Task: Look for space in Sandy Hills, United States from 8th June, 2023 to 12th June, 2023 for 2 adults in price range Rs.8000 to Rs.16000. Place can be private room with 1  bedroom having 1 bed and 1 bathroom. Property type can be flatguest house, hotel. Booking option can be shelf check-in. Required host language is English.
Action: Mouse moved to (309, 136)
Screenshot: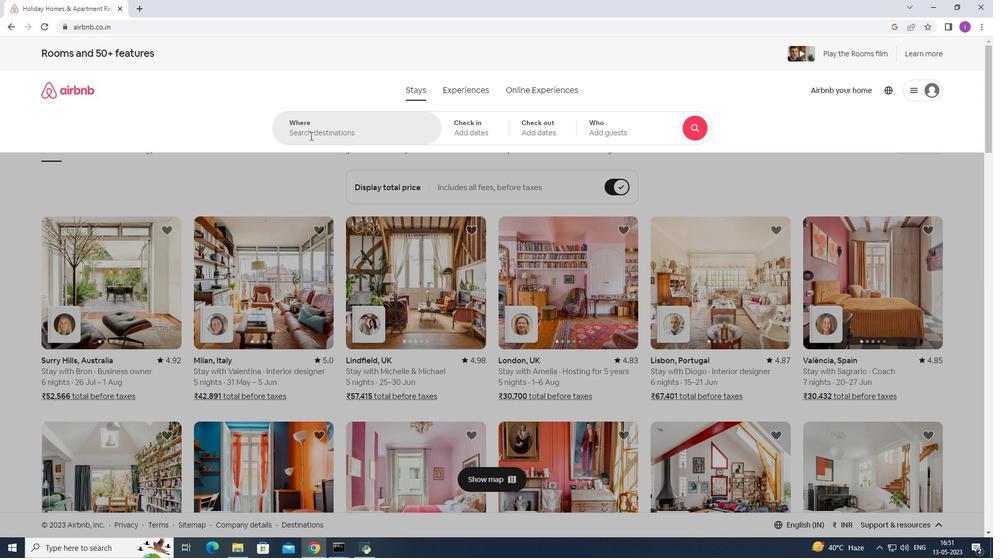 
Action: Mouse pressed left at (309, 136)
Screenshot: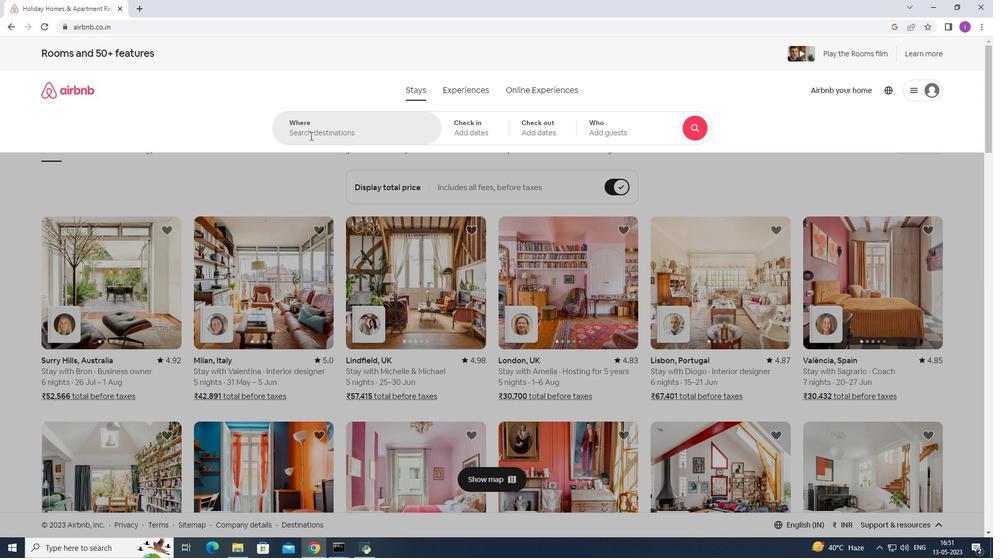 
Action: Mouse moved to (309, 143)
Screenshot: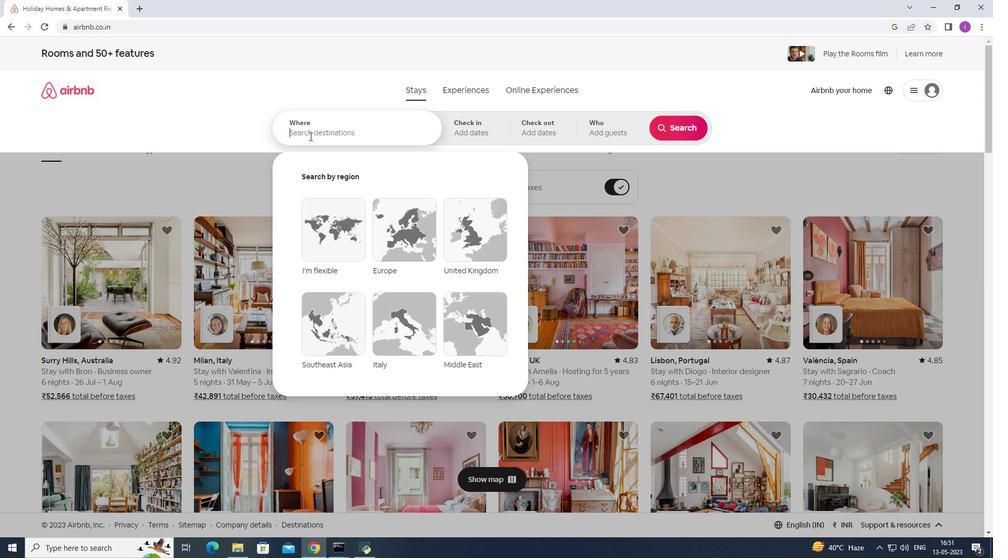 
Action: Key pressed <Key.shift>Sandy<Key.space><Key.shift>Hills,<Key.shift>United<Key.space>states
Screenshot: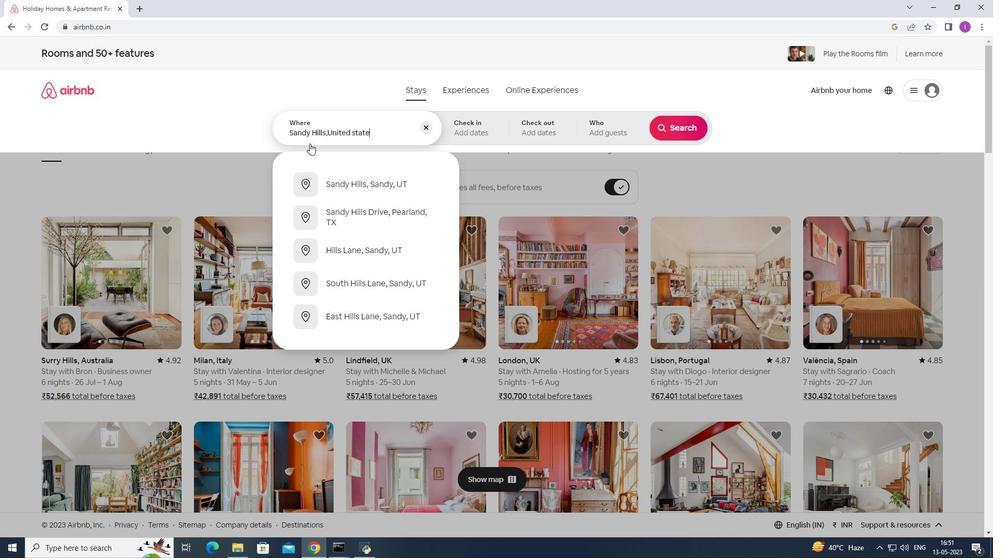 
Action: Mouse moved to (470, 135)
Screenshot: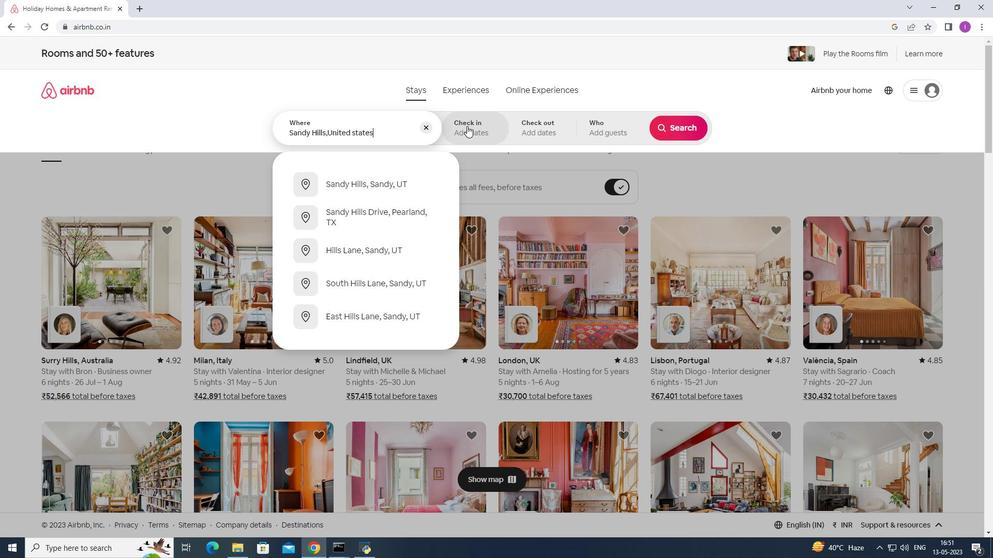
Action: Mouse pressed left at (470, 135)
Screenshot: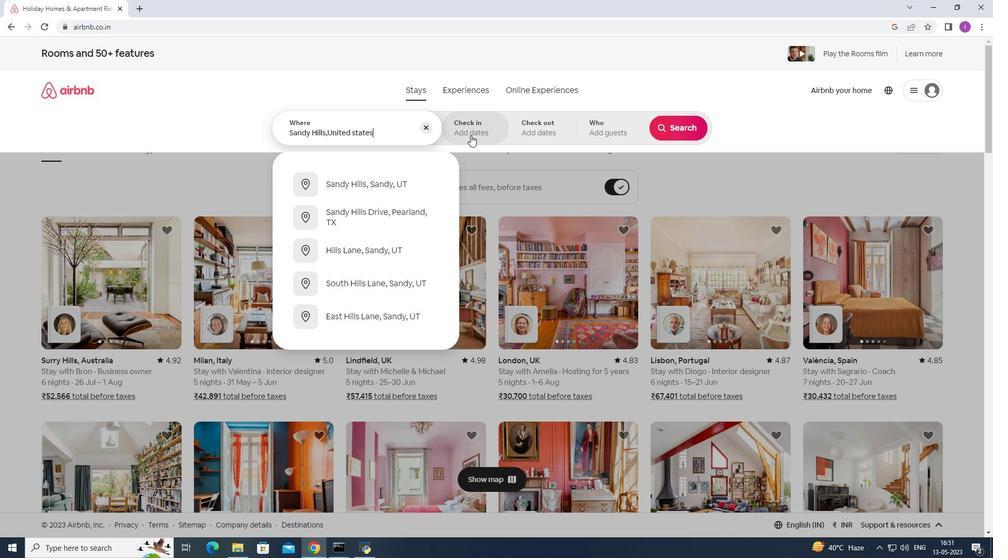 
Action: Mouse moved to (675, 213)
Screenshot: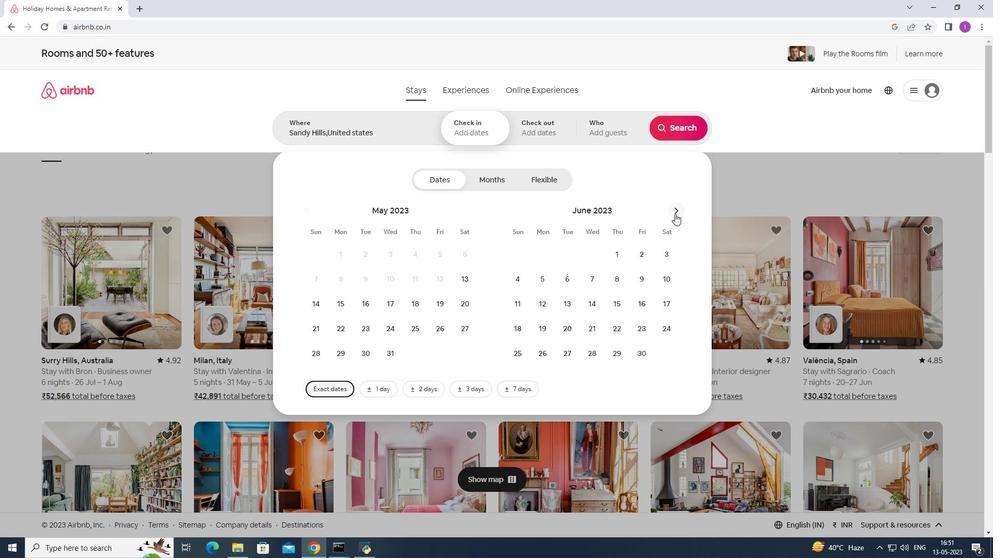 
Action: Mouse pressed left at (675, 213)
Screenshot: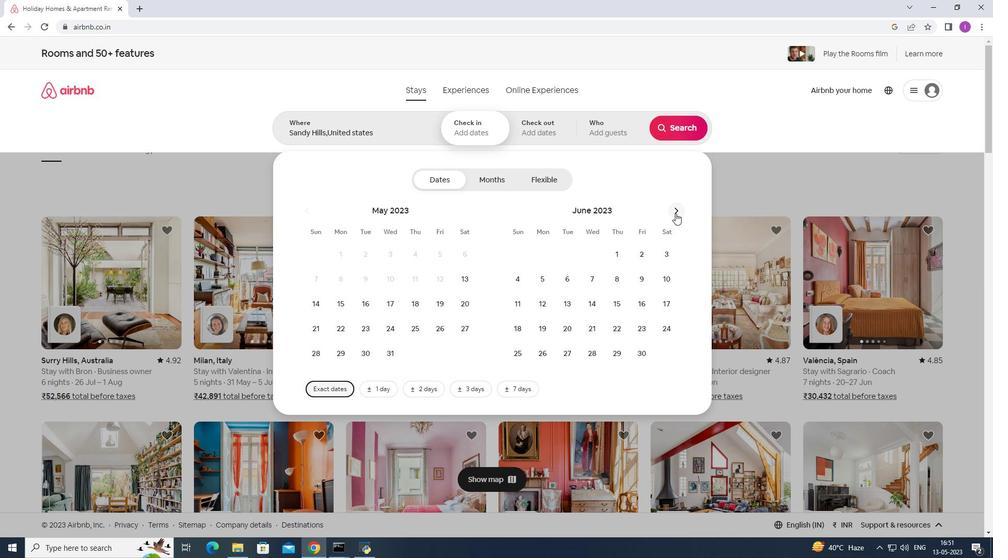 
Action: Mouse moved to (408, 277)
Screenshot: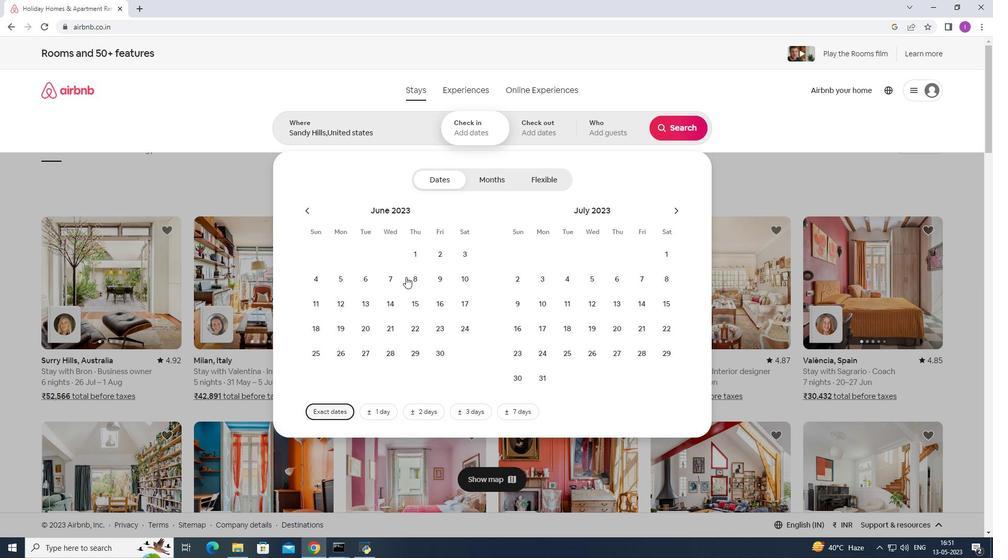 
Action: Mouse pressed left at (408, 277)
Screenshot: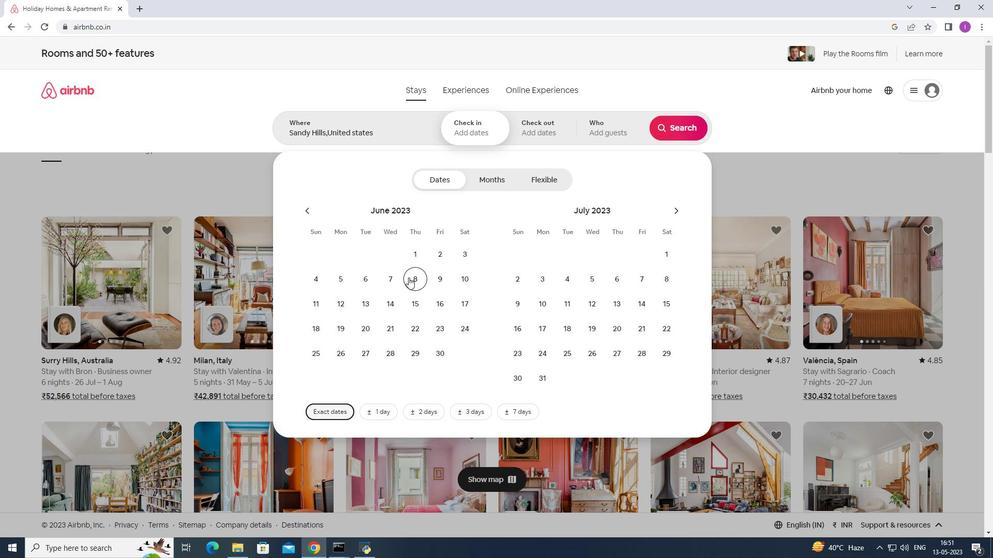 
Action: Mouse moved to (337, 302)
Screenshot: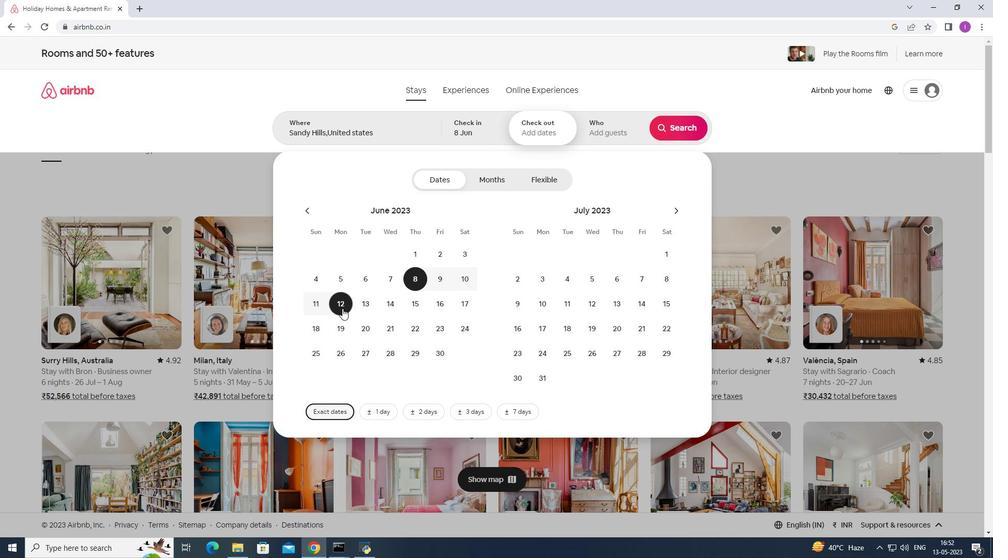 
Action: Mouse pressed left at (337, 302)
Screenshot: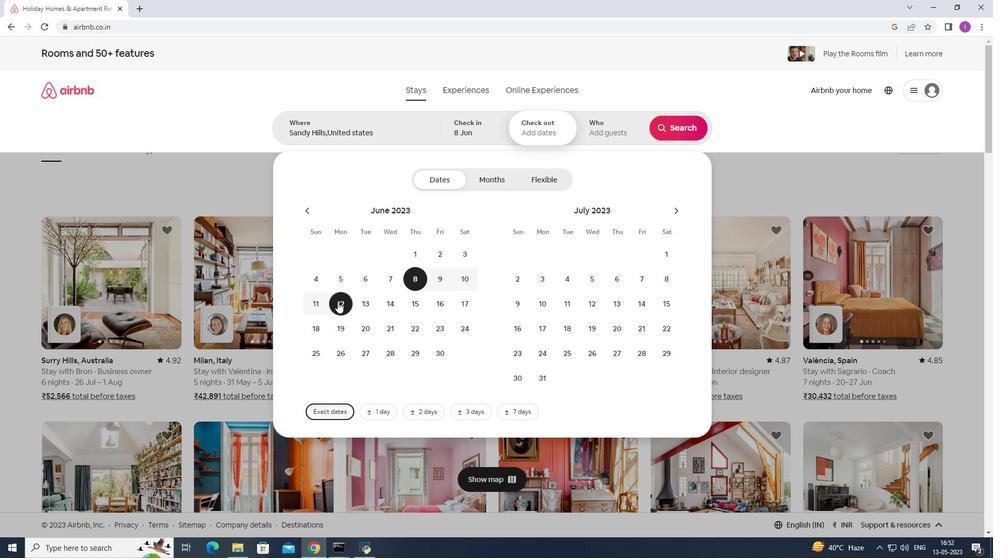 
Action: Mouse moved to (607, 123)
Screenshot: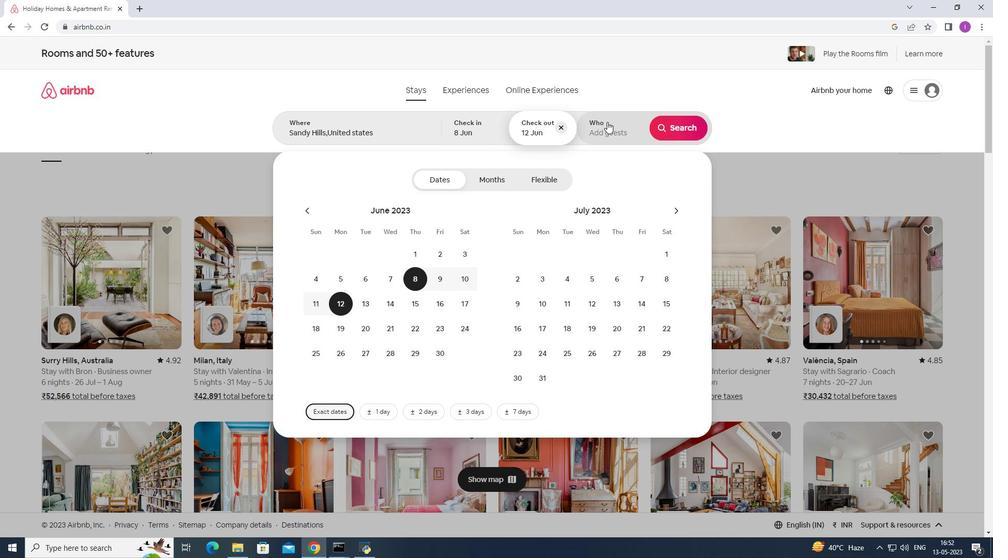 
Action: Mouse pressed left at (607, 123)
Screenshot: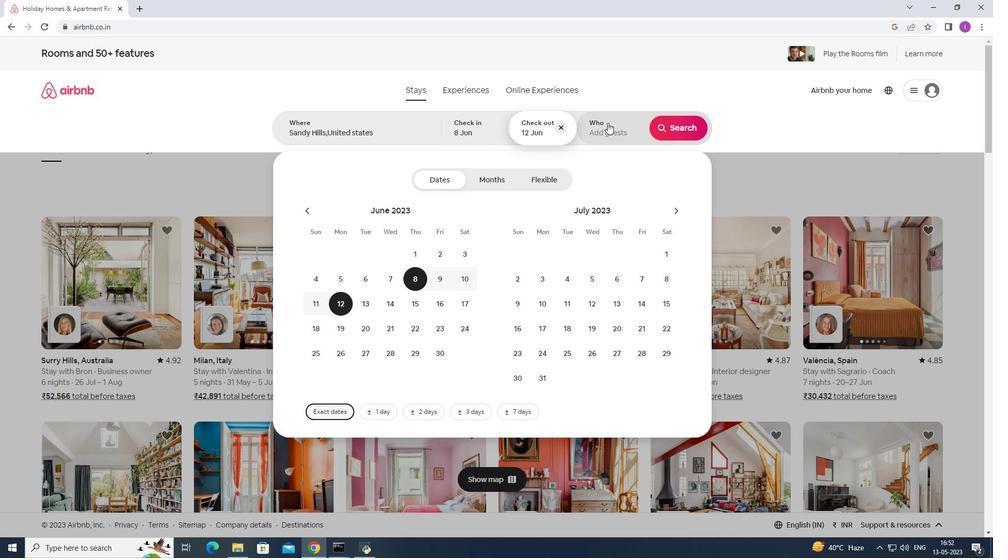 
Action: Mouse moved to (681, 185)
Screenshot: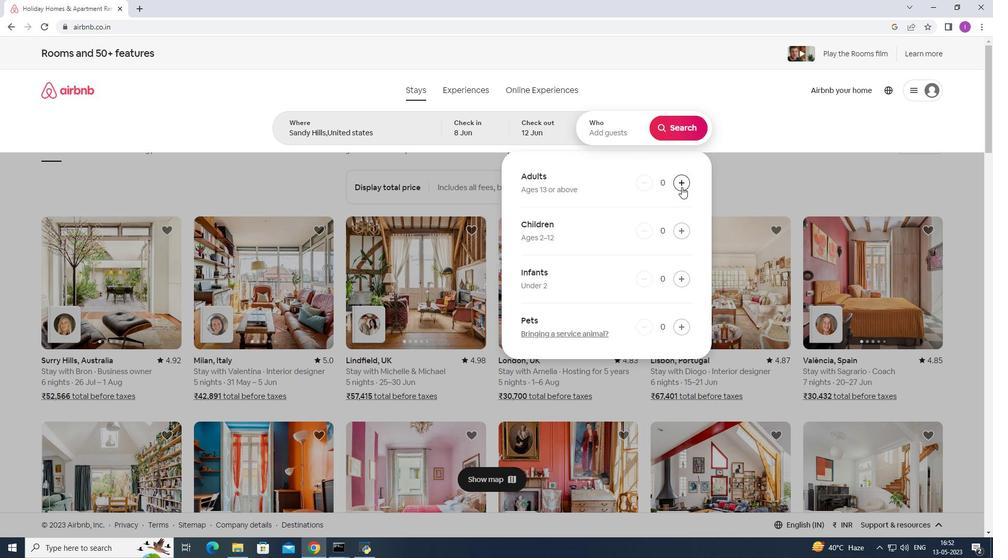 
Action: Mouse pressed left at (681, 185)
Screenshot: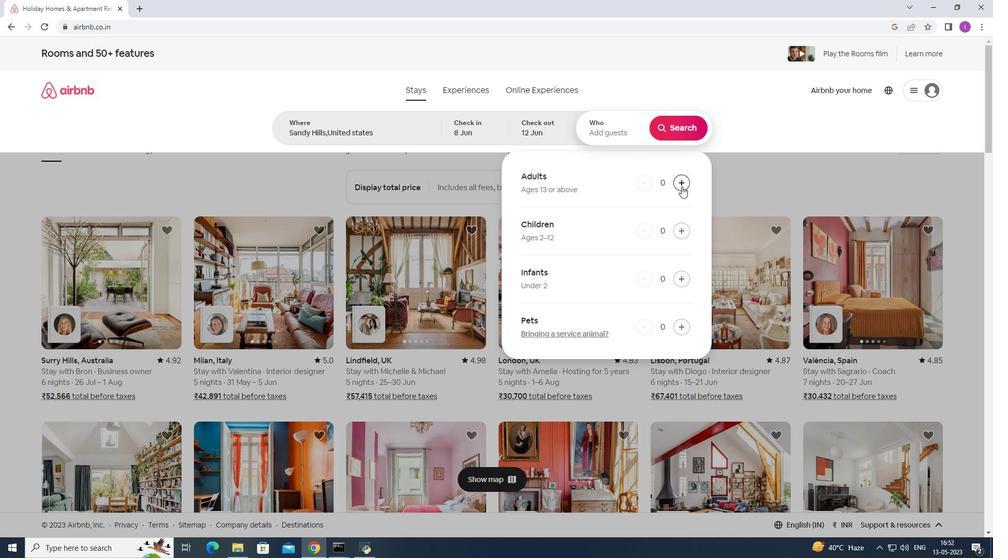 
Action: Mouse pressed left at (681, 185)
Screenshot: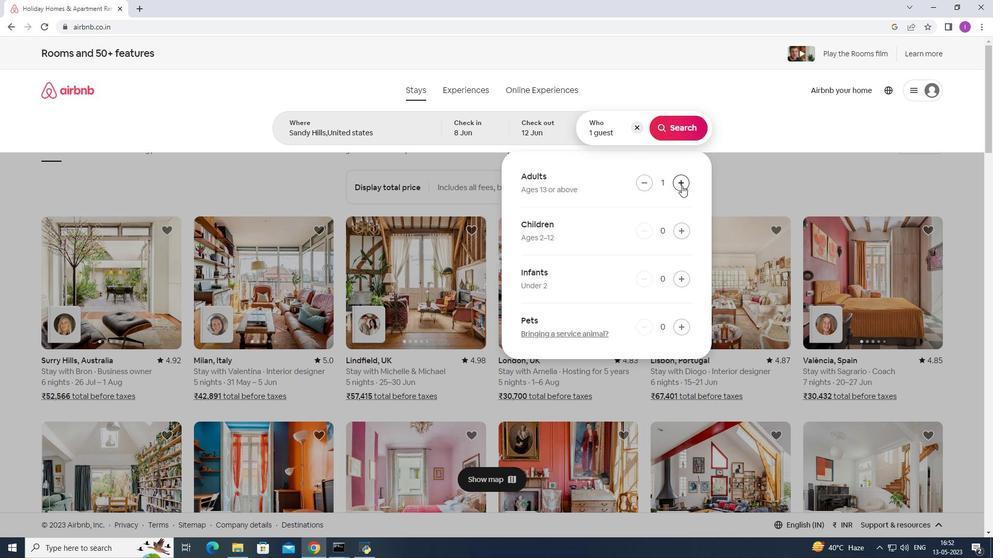 
Action: Mouse moved to (680, 124)
Screenshot: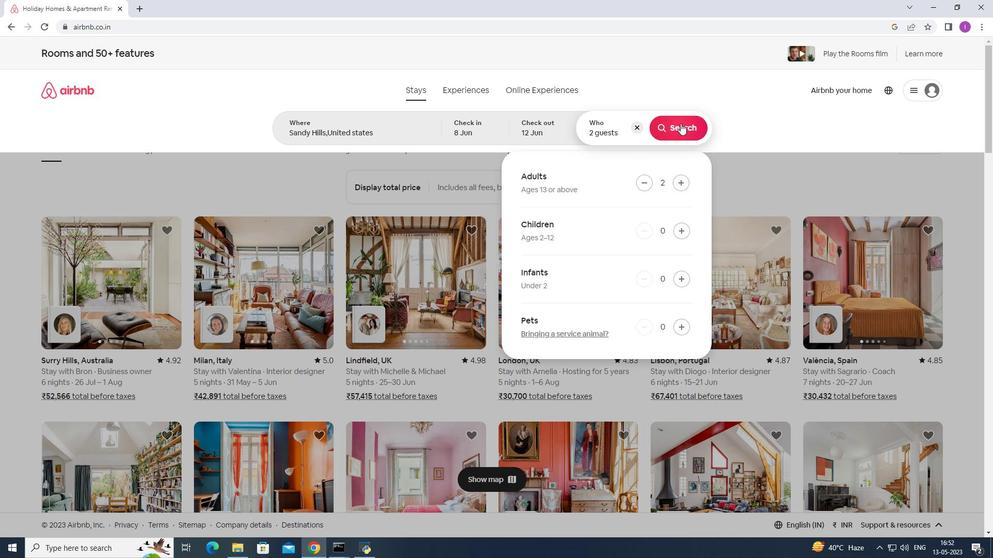 
Action: Mouse pressed left at (680, 124)
Screenshot: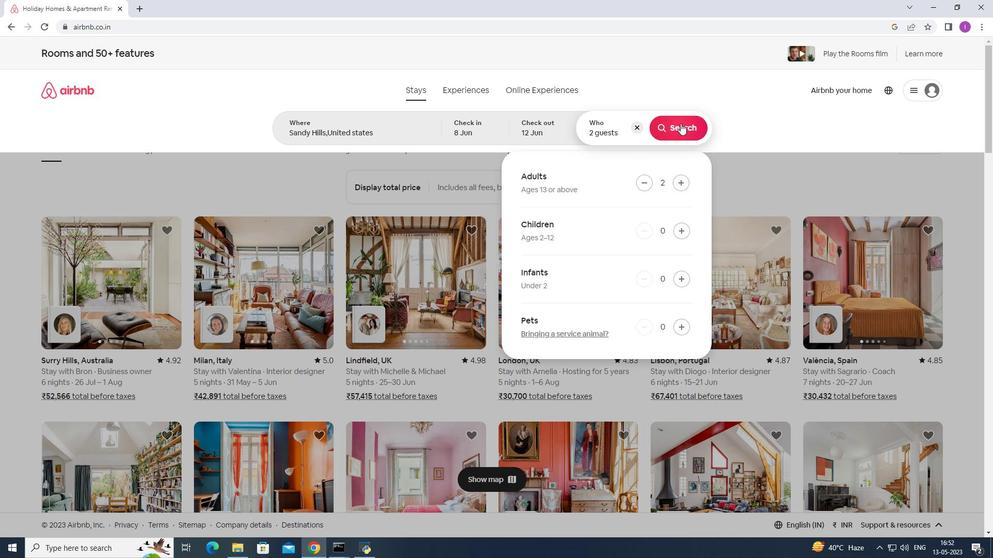 
Action: Mouse moved to (931, 100)
Screenshot: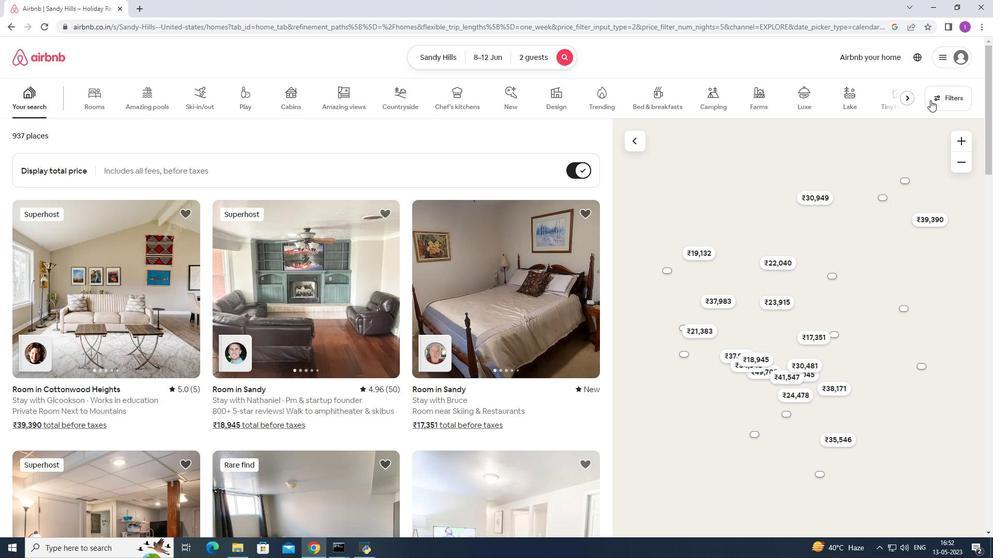 
Action: Mouse pressed left at (931, 100)
Screenshot: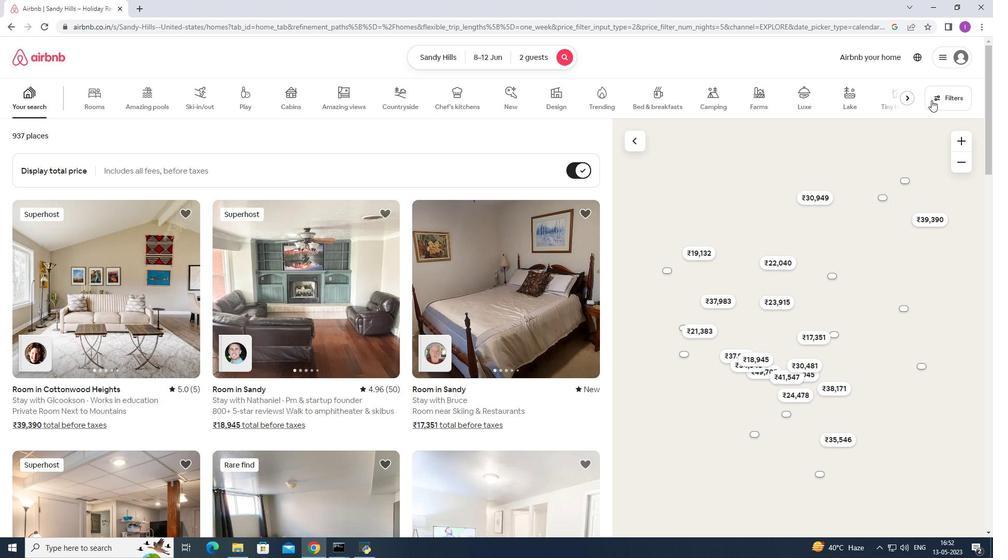 
Action: Mouse moved to (568, 355)
Screenshot: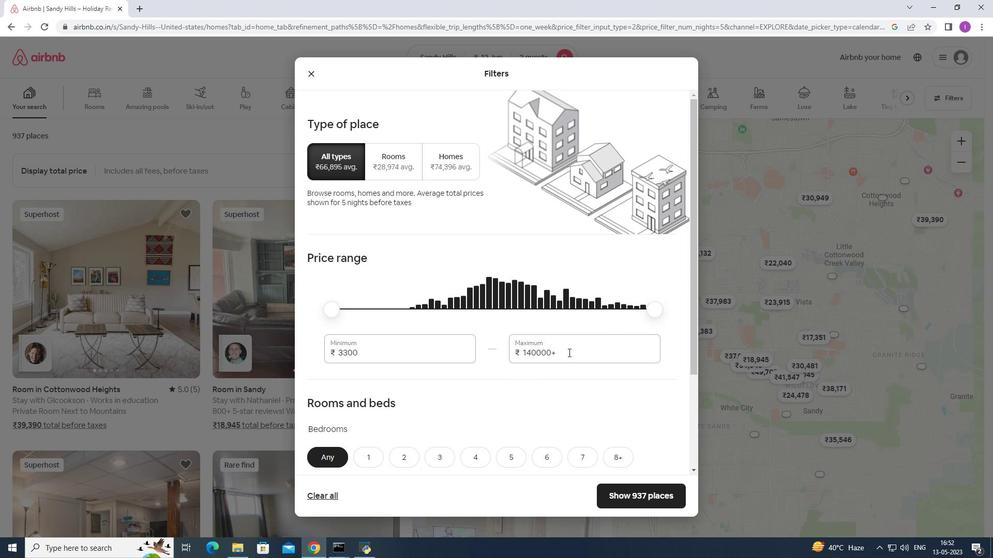 
Action: Mouse pressed left at (568, 355)
Screenshot: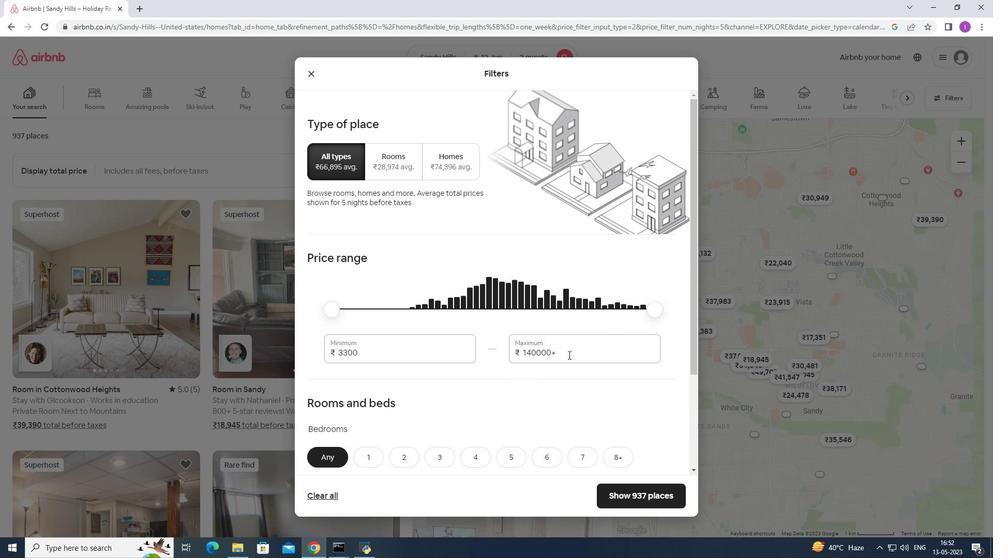 
Action: Mouse moved to (506, 360)
Screenshot: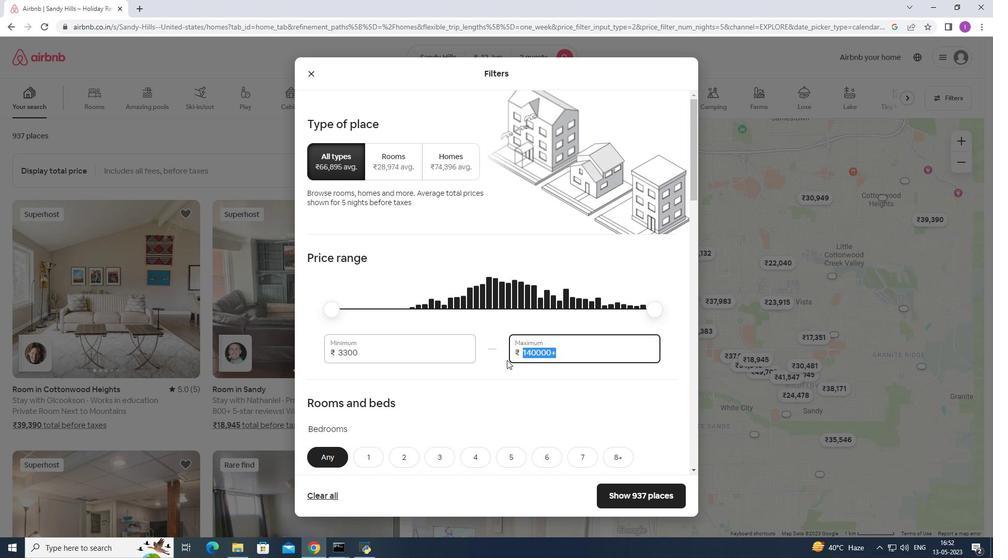
Action: Key pressed 16
Screenshot: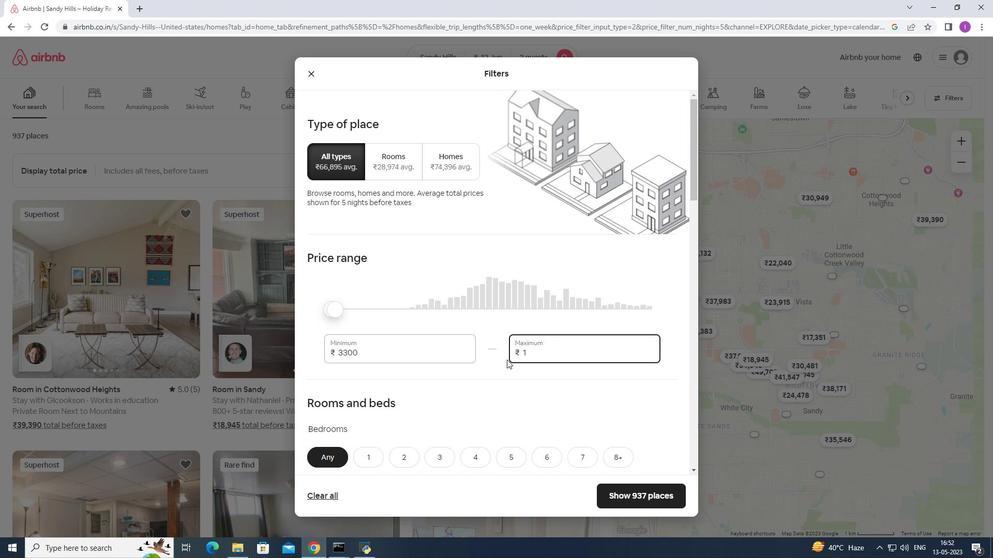 
Action: Mouse moved to (506, 359)
Screenshot: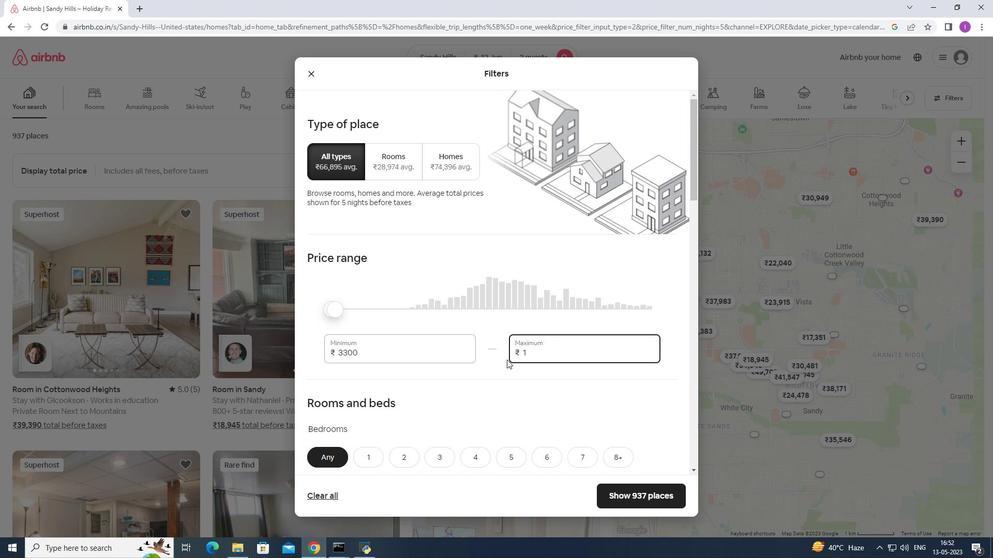 
Action: Key pressed 000
Screenshot: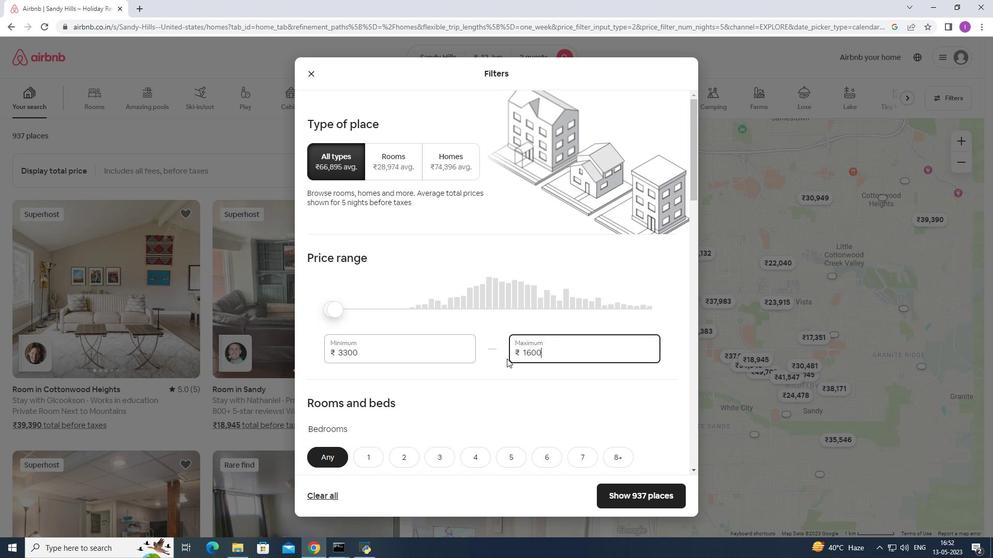 
Action: Mouse moved to (382, 355)
Screenshot: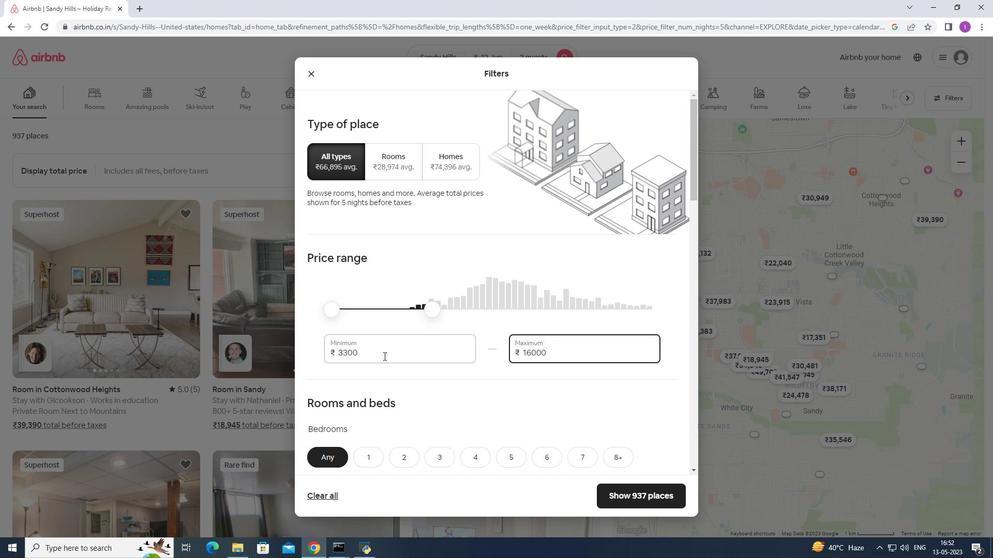 
Action: Mouse pressed left at (382, 355)
Screenshot: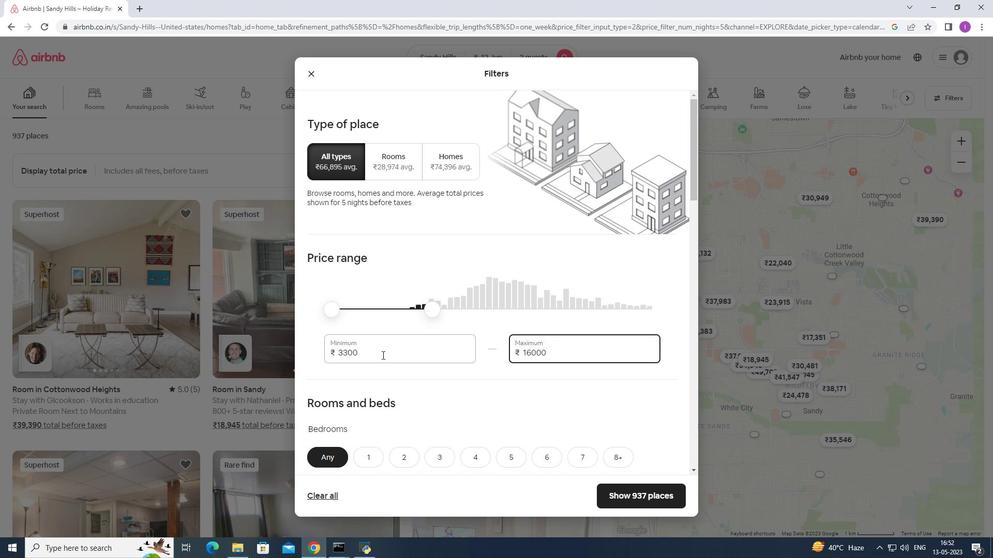 
Action: Mouse moved to (370, 363)
Screenshot: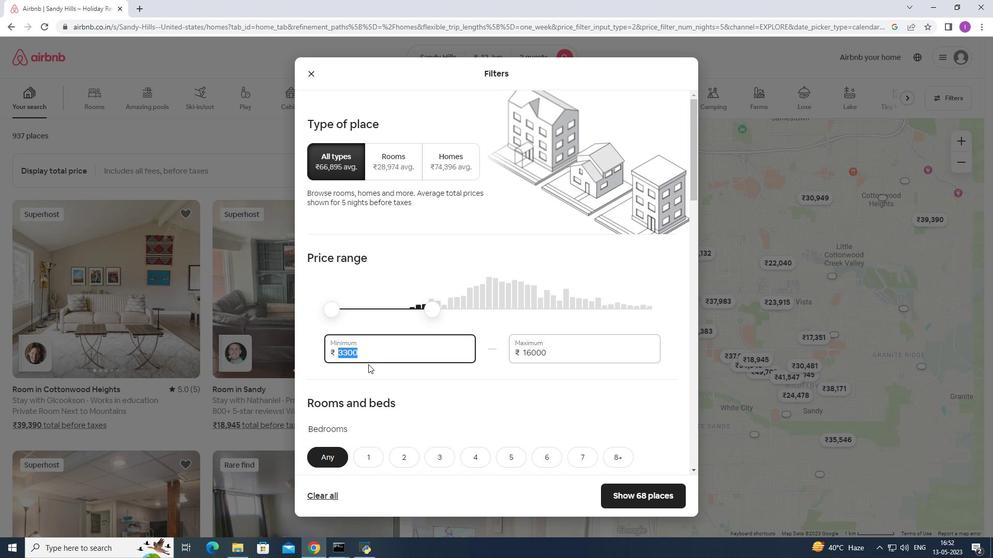 
Action: Key pressed 8000
Screenshot: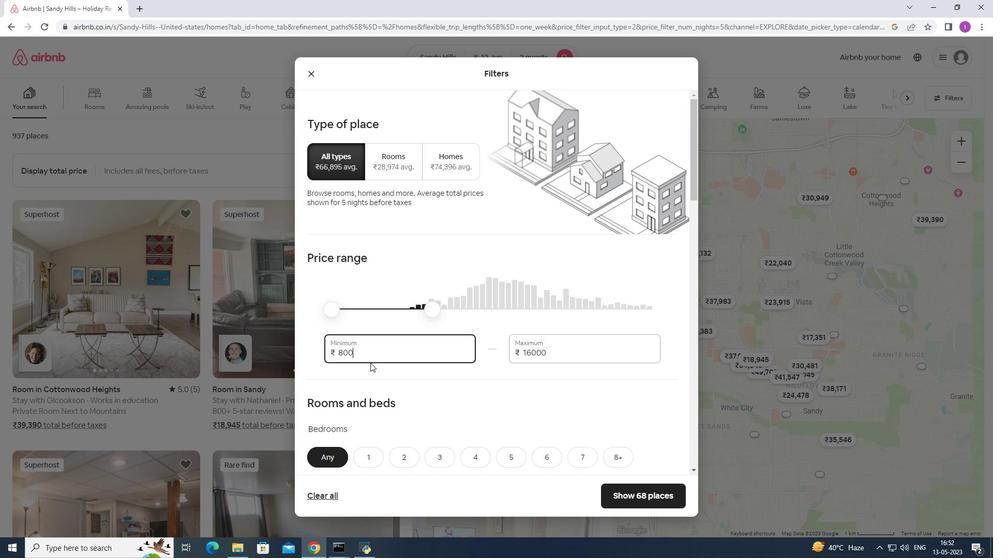 
Action: Mouse moved to (385, 403)
Screenshot: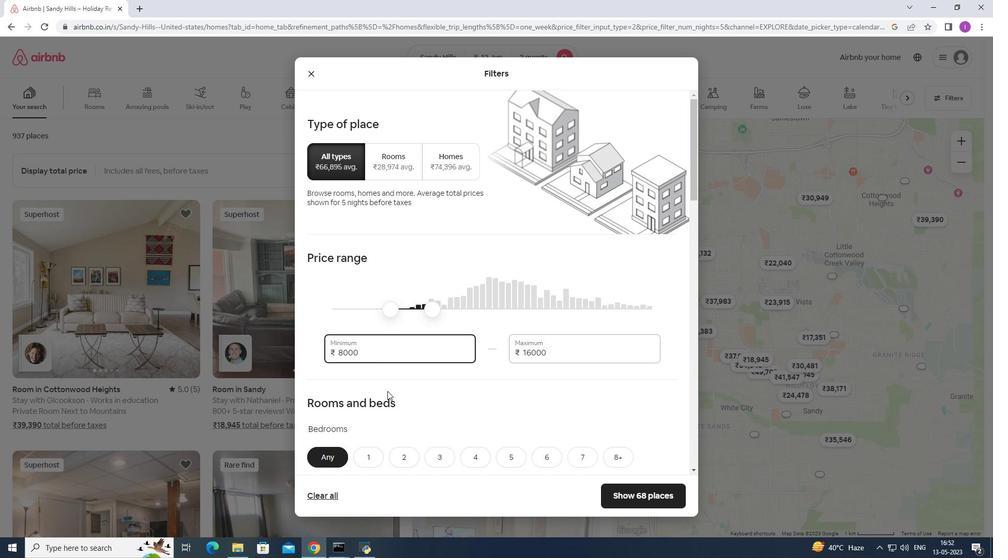 
Action: Mouse scrolled (385, 402) with delta (0, 0)
Screenshot: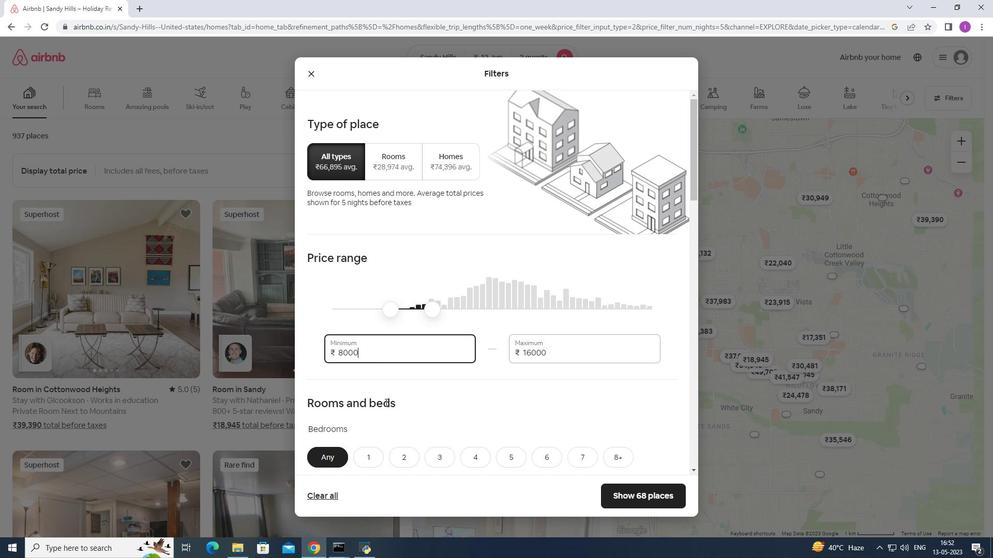 
Action: Mouse scrolled (385, 402) with delta (0, 0)
Screenshot: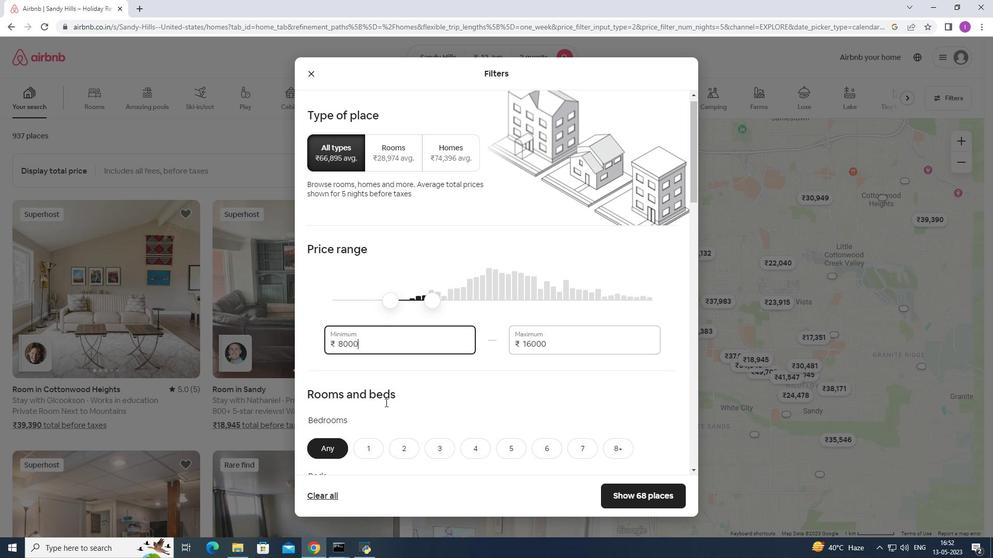 
Action: Mouse moved to (404, 351)
Screenshot: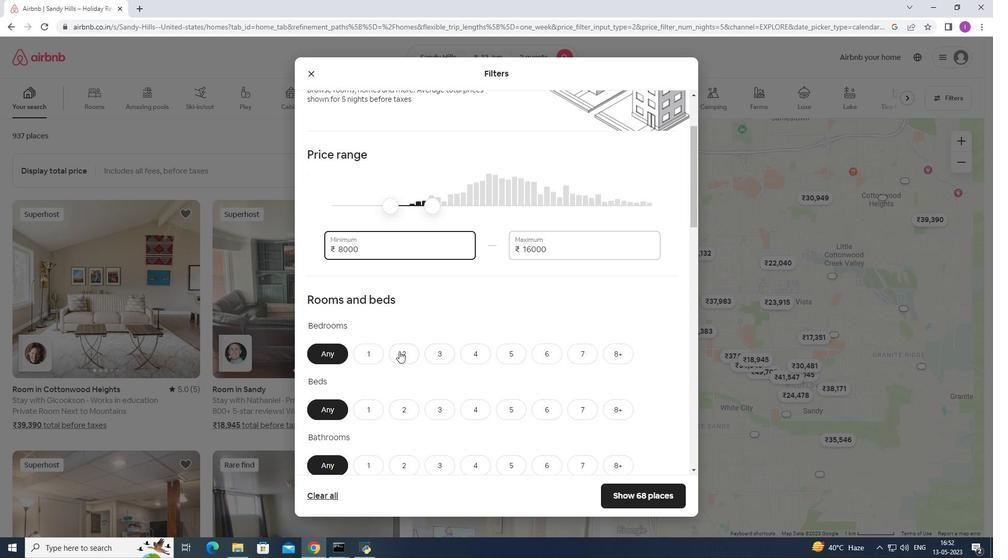 
Action: Mouse scrolled (404, 350) with delta (0, 0)
Screenshot: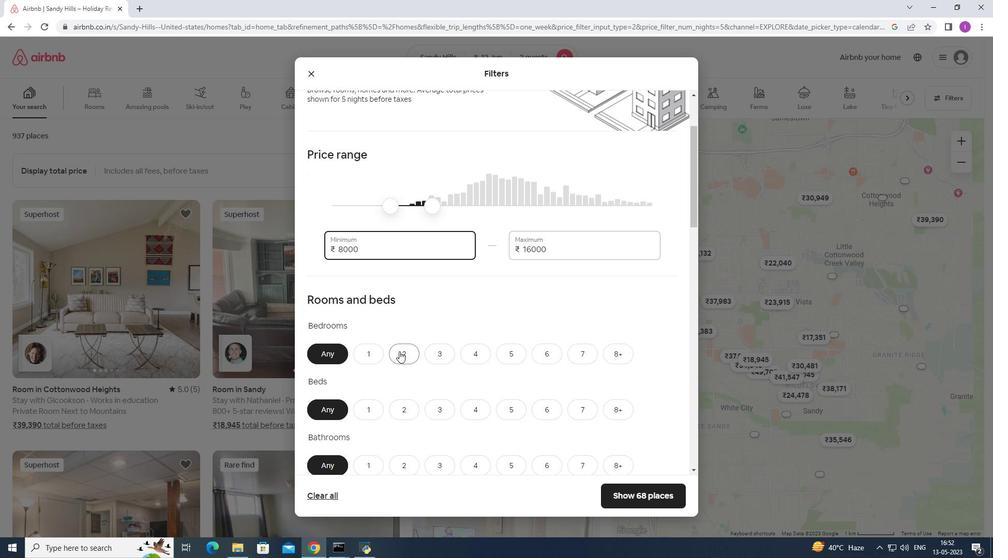 
Action: Mouse moved to (405, 351)
Screenshot: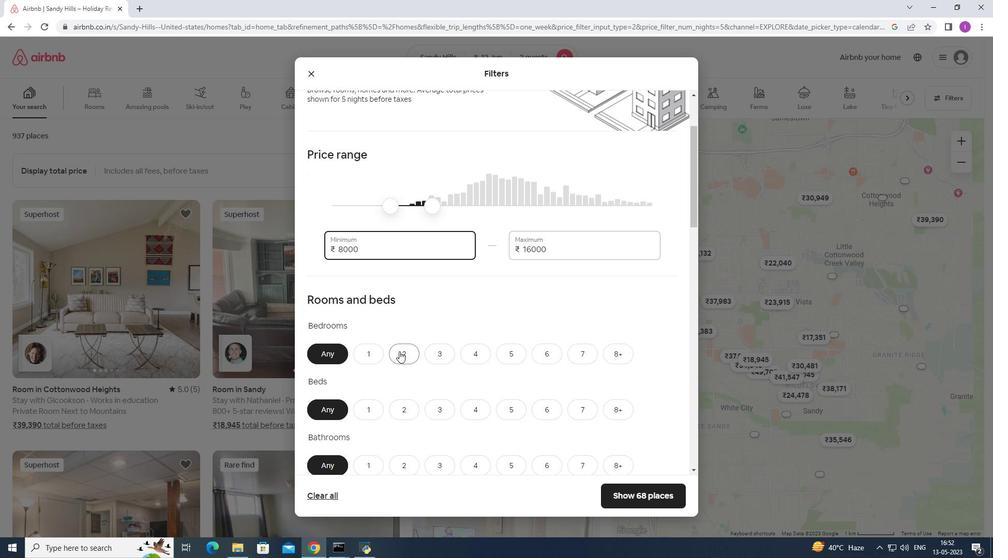 
Action: Mouse scrolled (405, 350) with delta (0, 0)
Screenshot: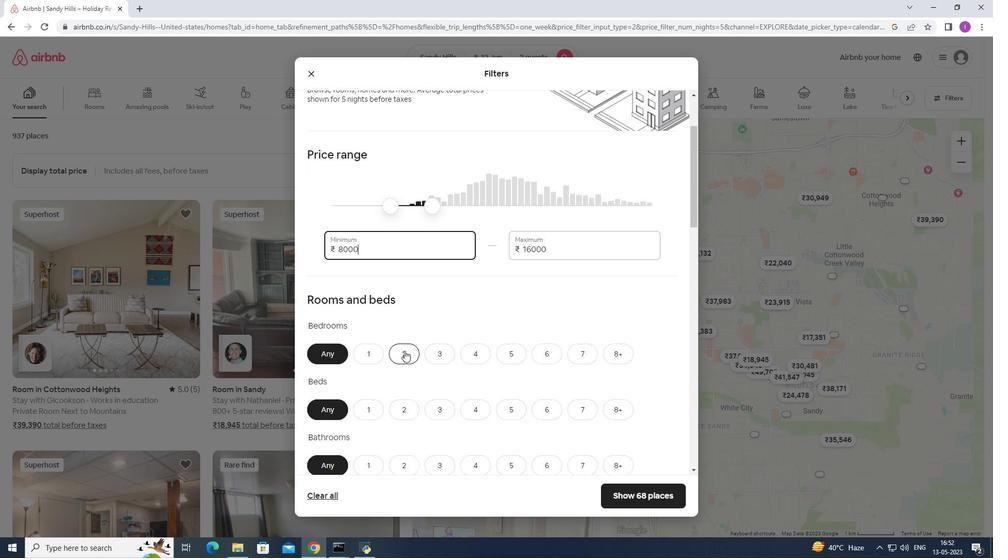 
Action: Mouse moved to (369, 250)
Screenshot: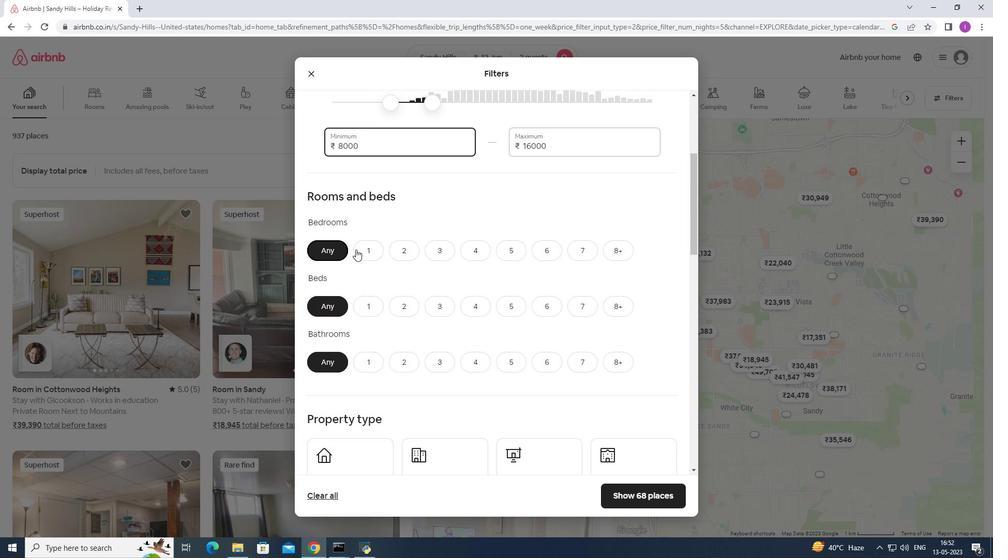 
Action: Mouse pressed left at (369, 250)
Screenshot: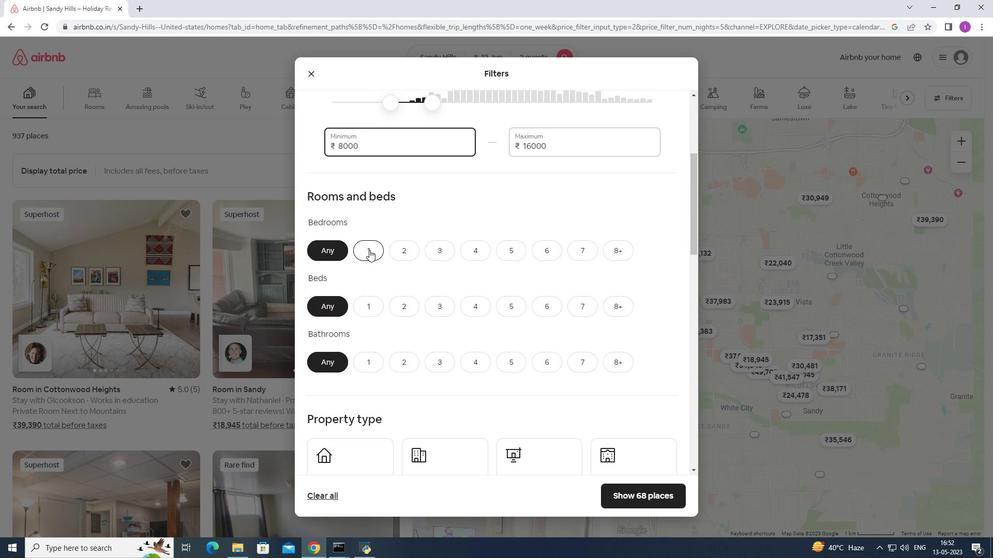 
Action: Mouse moved to (373, 305)
Screenshot: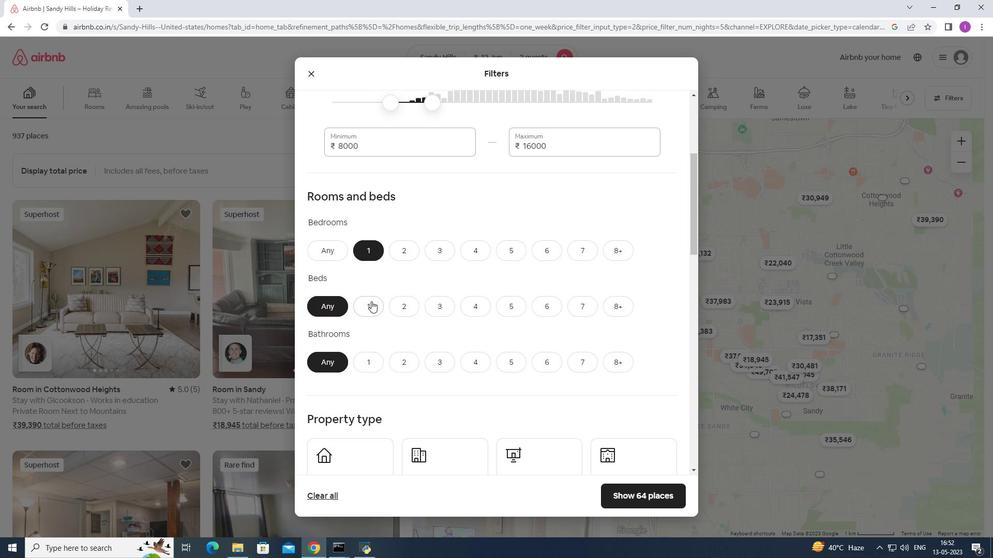 
Action: Mouse pressed left at (373, 305)
Screenshot: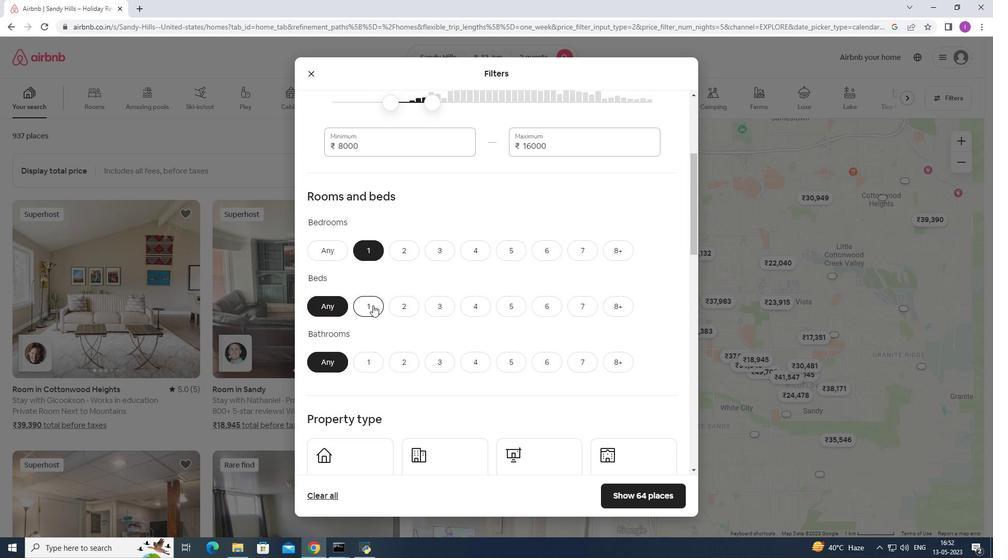 
Action: Mouse moved to (376, 356)
Screenshot: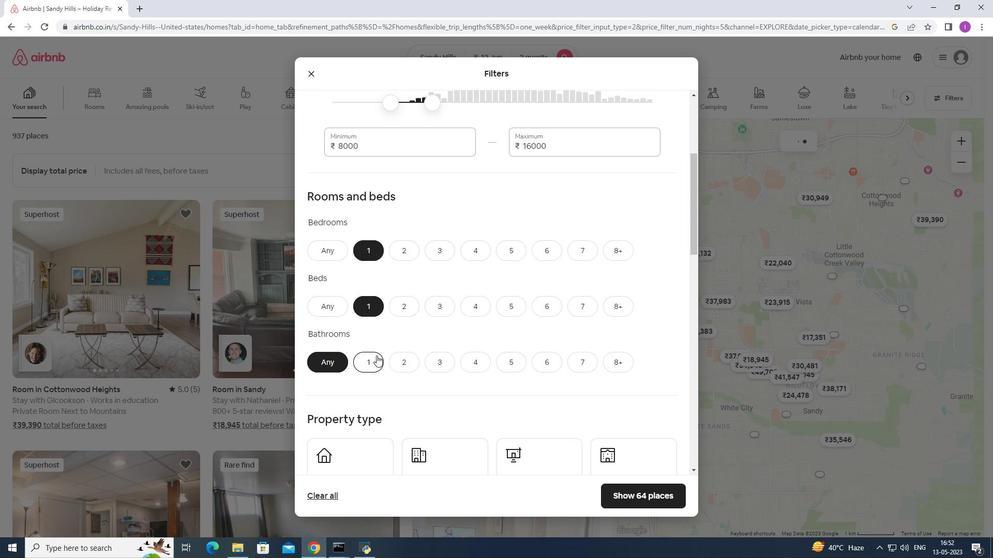 
Action: Mouse pressed left at (376, 356)
Screenshot: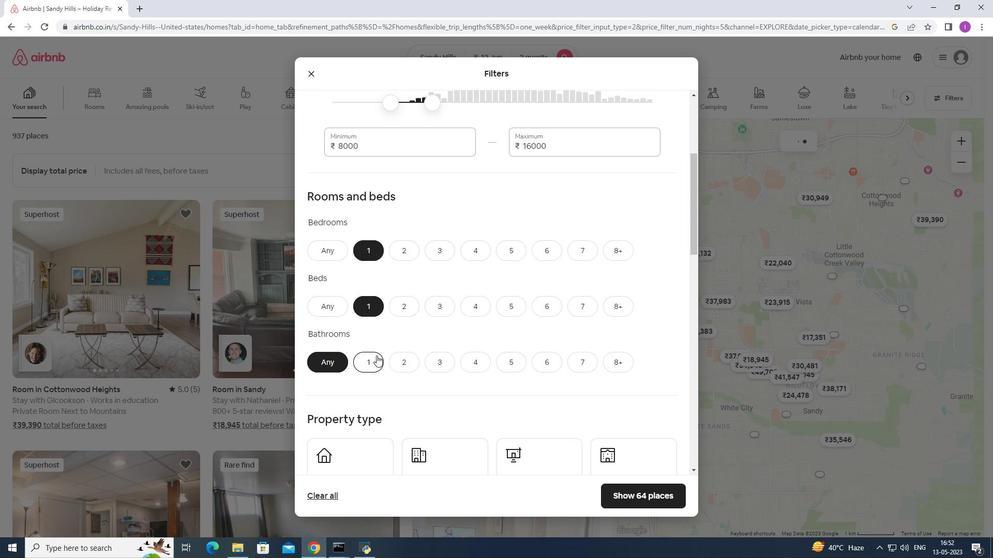 
Action: Mouse moved to (392, 322)
Screenshot: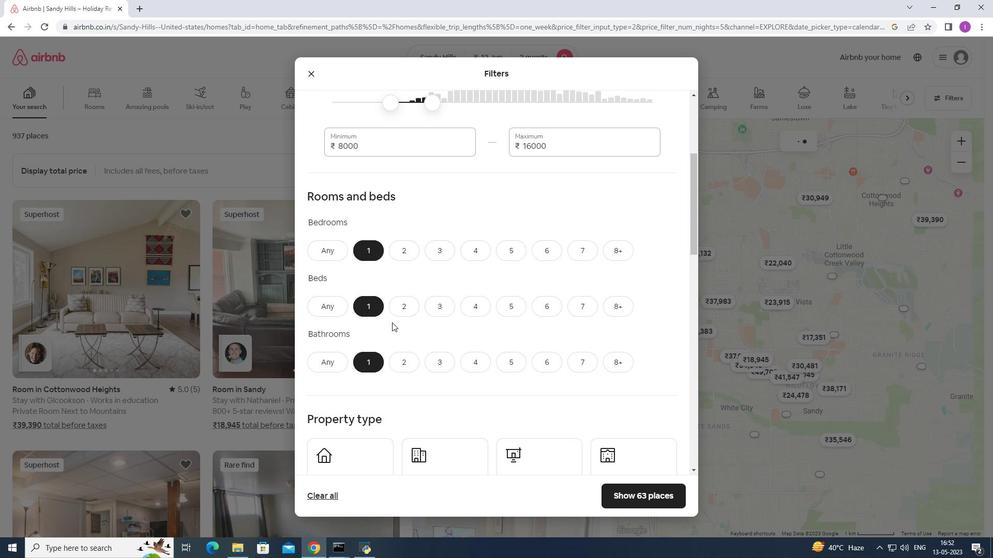 
Action: Mouse scrolled (392, 321) with delta (0, 0)
Screenshot: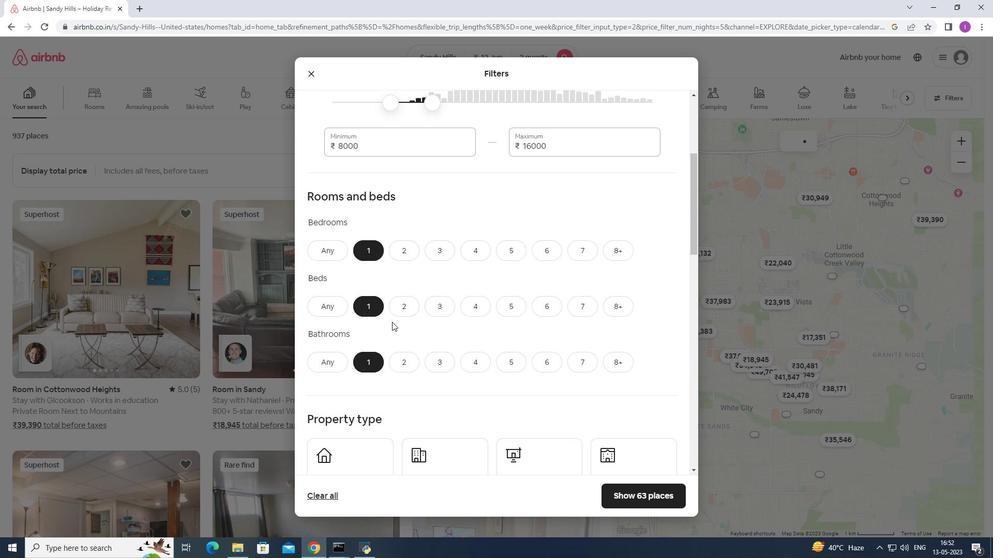 
Action: Mouse moved to (392, 321)
Screenshot: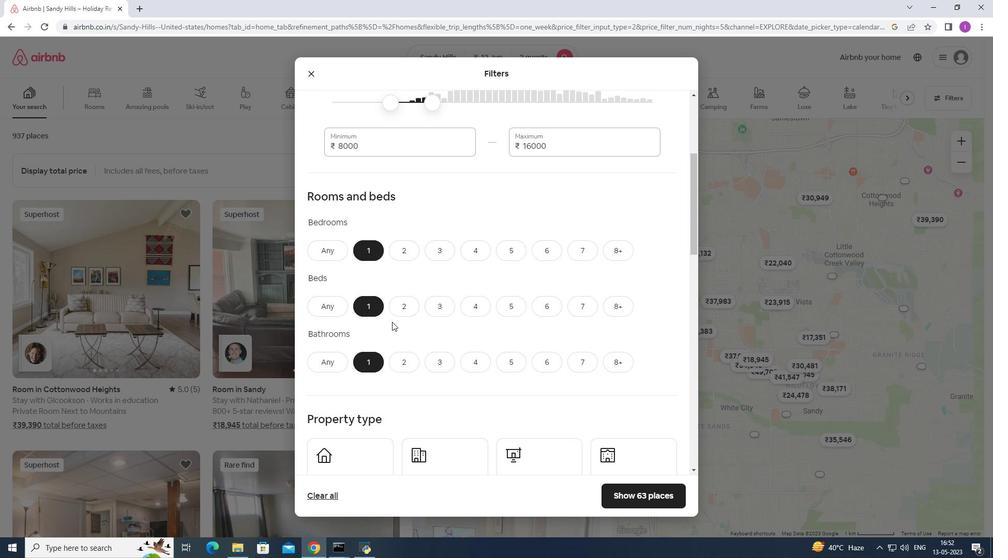 
Action: Mouse scrolled (392, 321) with delta (0, 0)
Screenshot: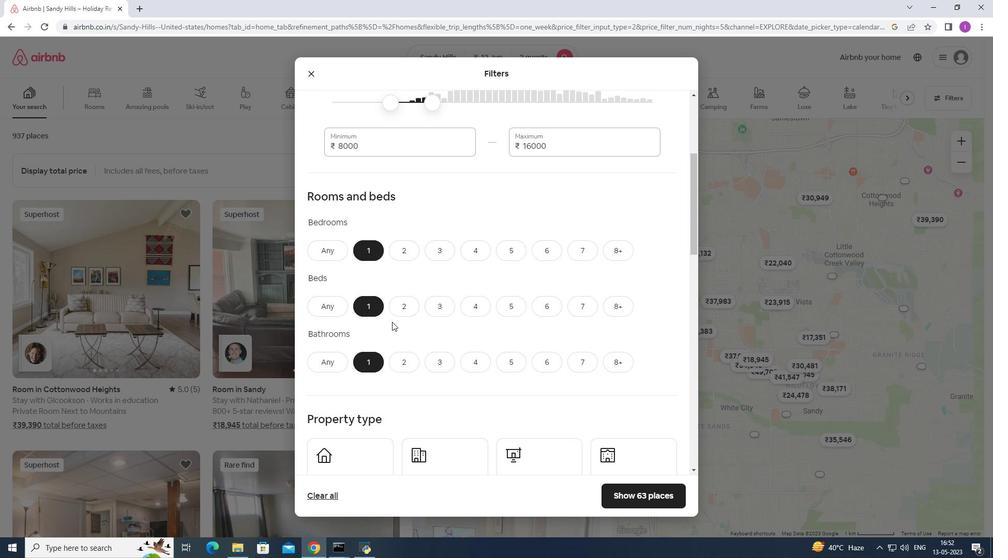 
Action: Mouse moved to (351, 360)
Screenshot: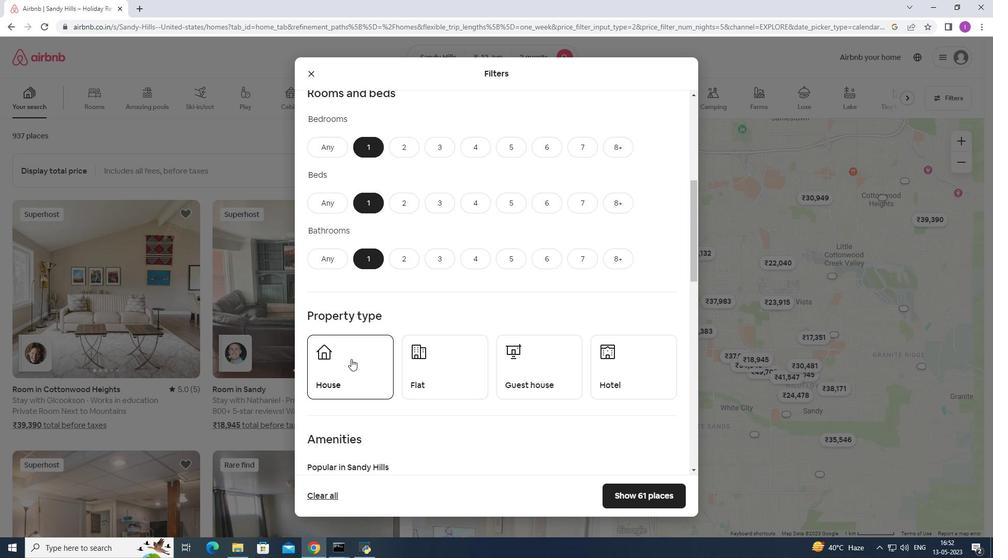 
Action: Mouse scrolled (351, 359) with delta (0, 0)
Screenshot: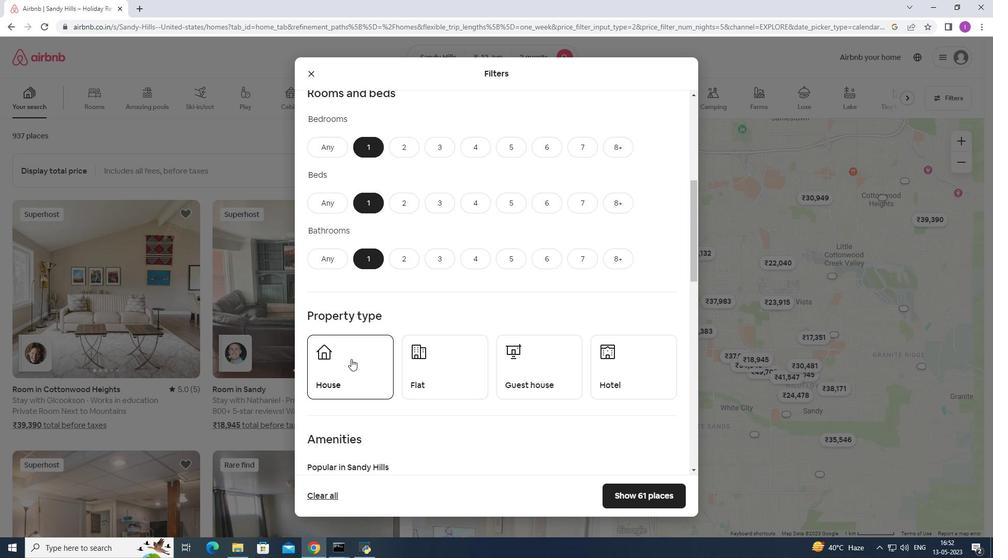 
Action: Mouse scrolled (351, 359) with delta (0, 0)
Screenshot: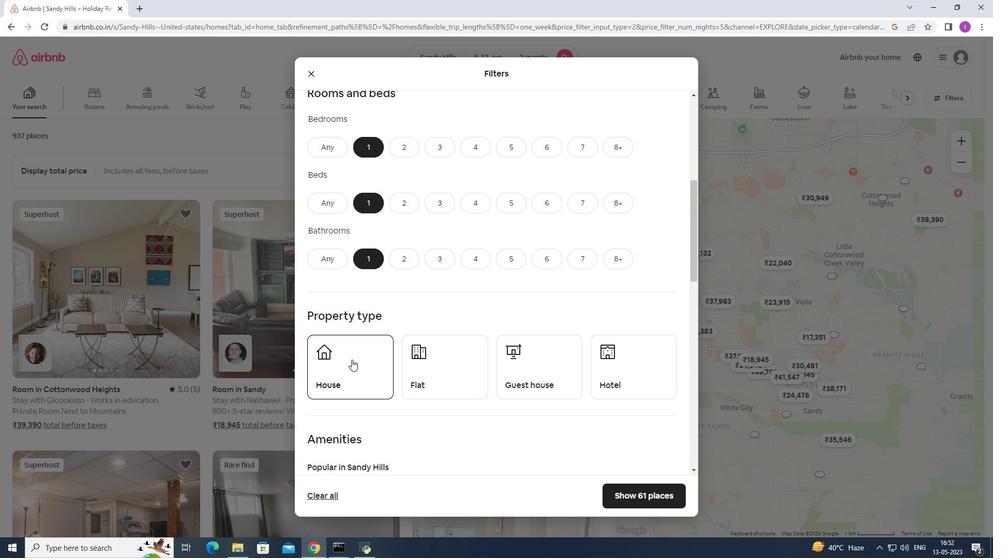 
Action: Mouse moved to (360, 274)
Screenshot: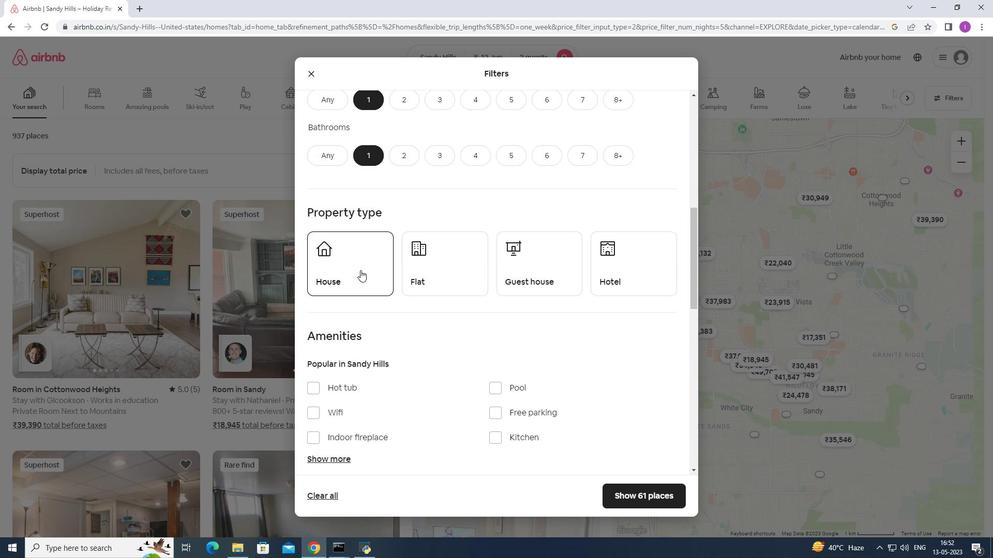 
Action: Mouse pressed left at (360, 274)
Screenshot: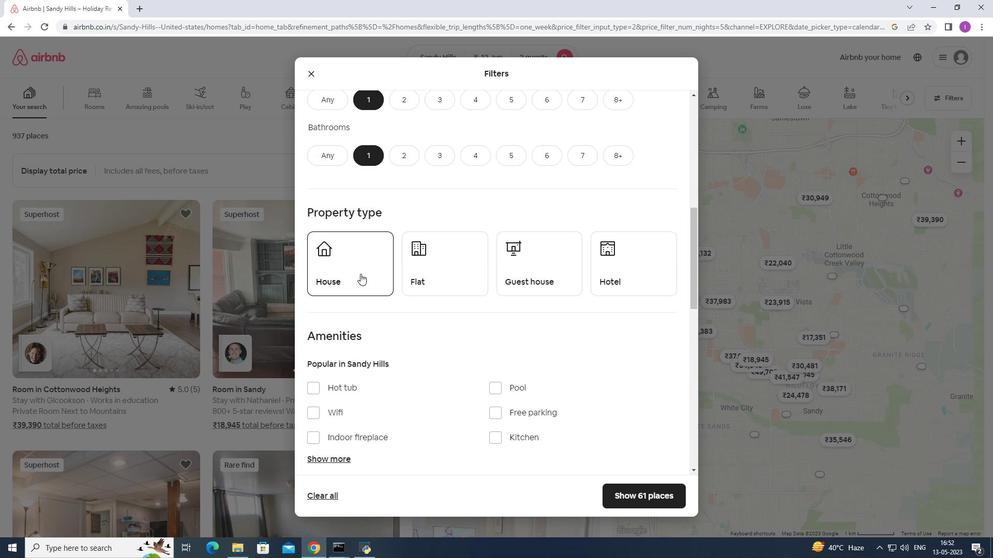 
Action: Mouse moved to (411, 277)
Screenshot: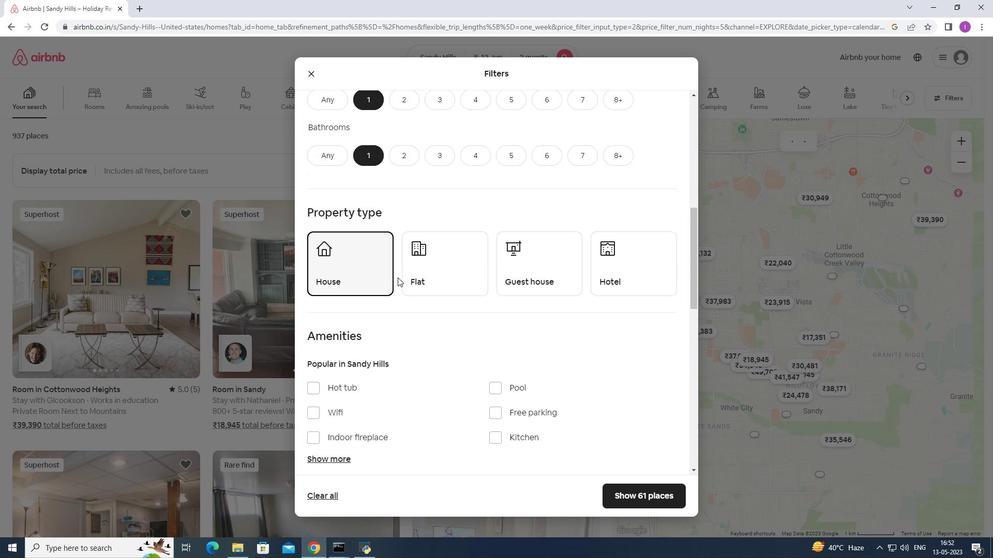 
Action: Mouse pressed left at (411, 277)
Screenshot: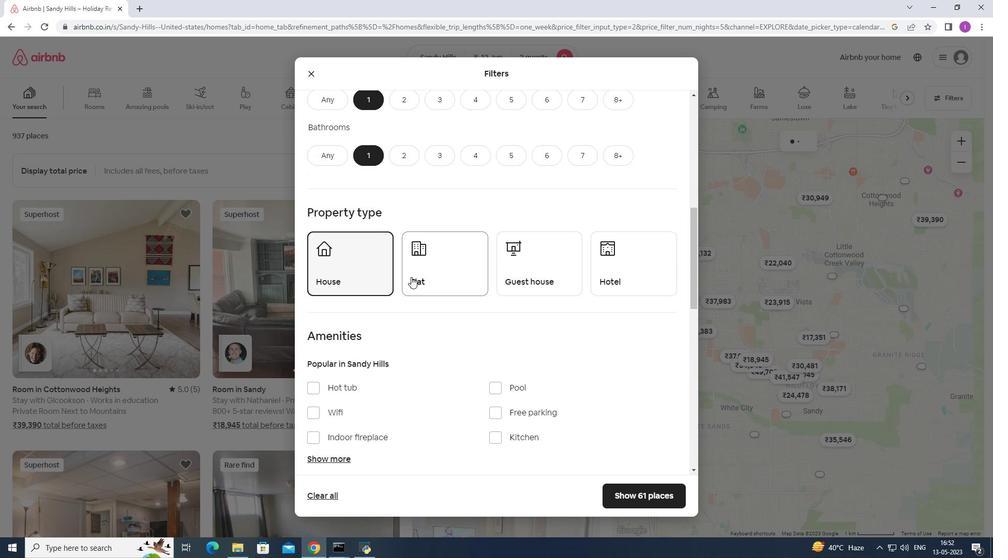 
Action: Mouse moved to (568, 270)
Screenshot: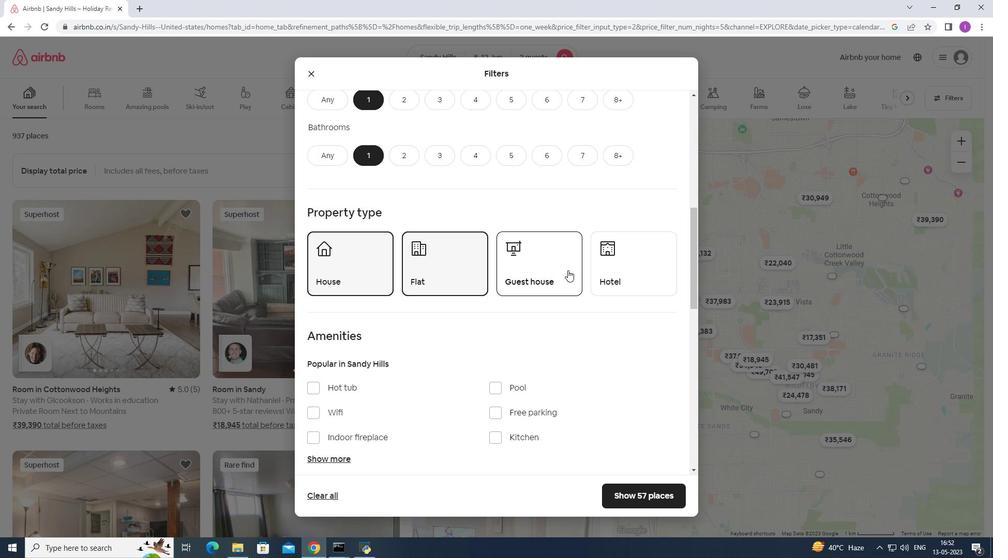 
Action: Mouse pressed left at (568, 270)
Screenshot: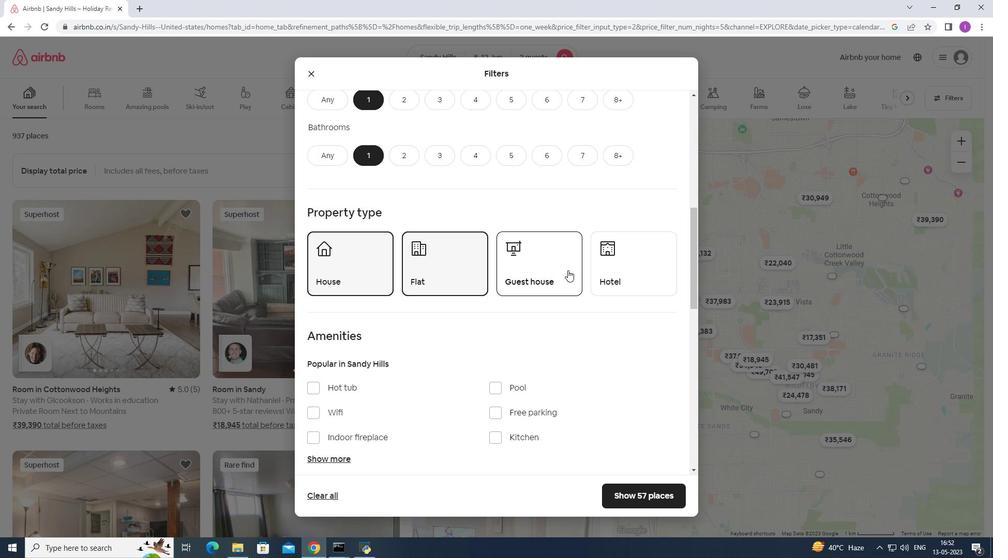 
Action: Mouse moved to (600, 265)
Screenshot: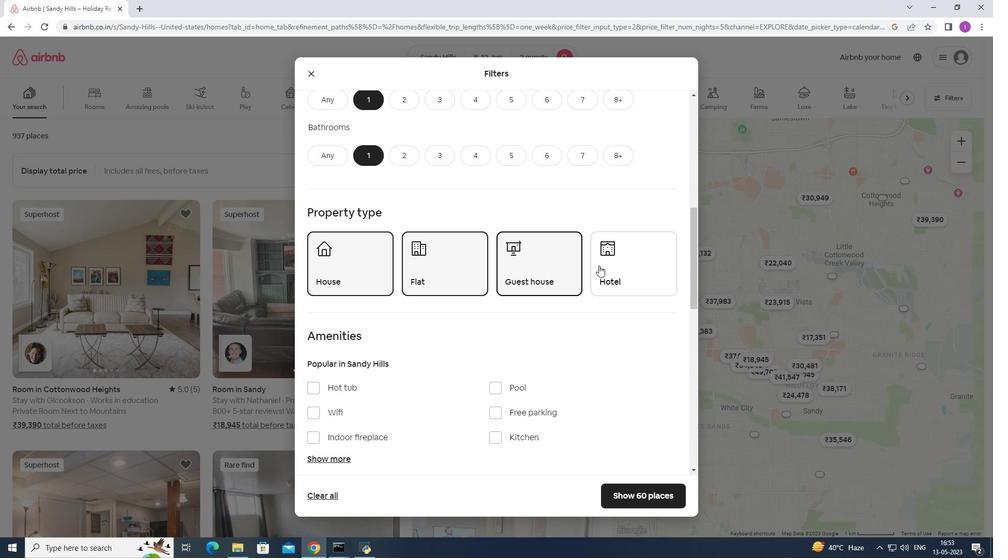 
Action: Mouse pressed left at (600, 265)
Screenshot: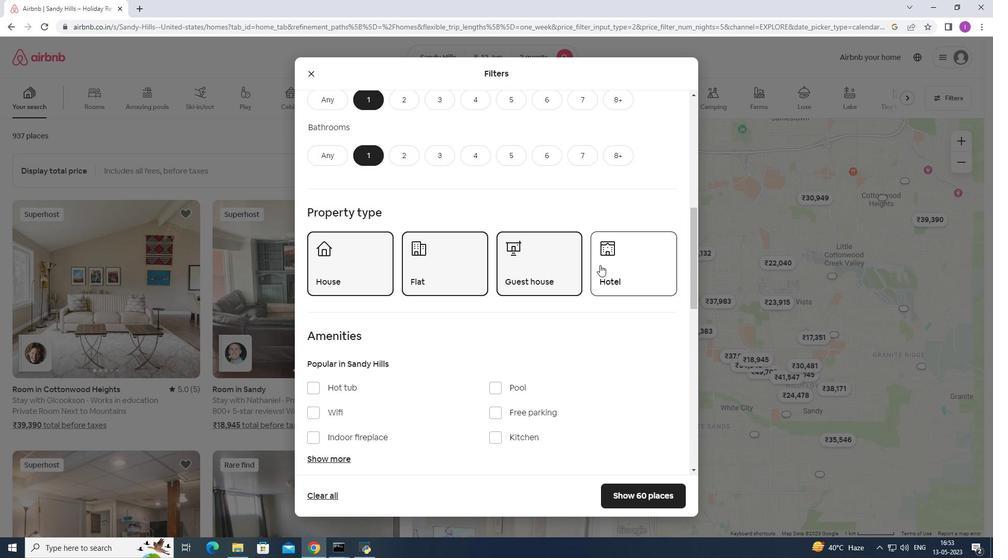 
Action: Mouse moved to (511, 391)
Screenshot: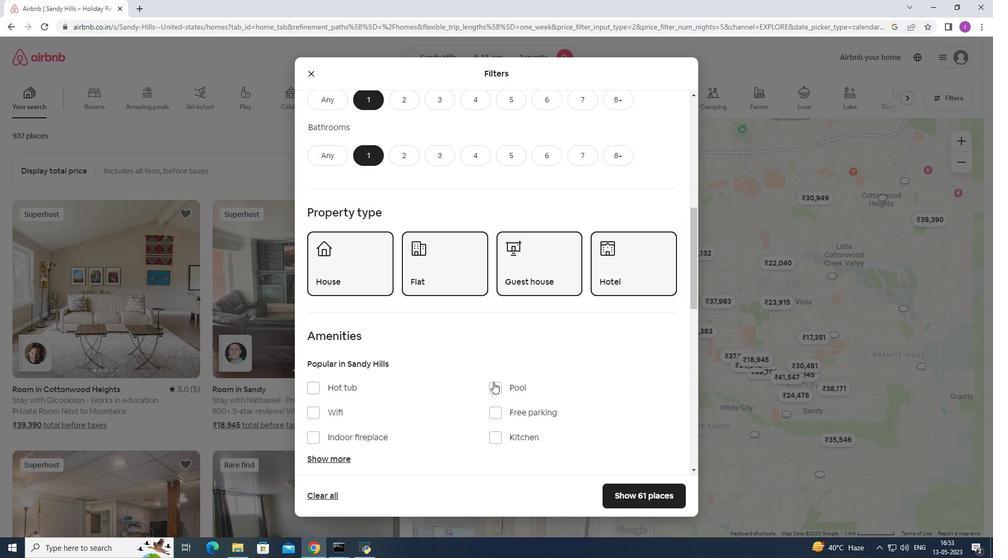 
Action: Mouse scrolled (511, 391) with delta (0, 0)
Screenshot: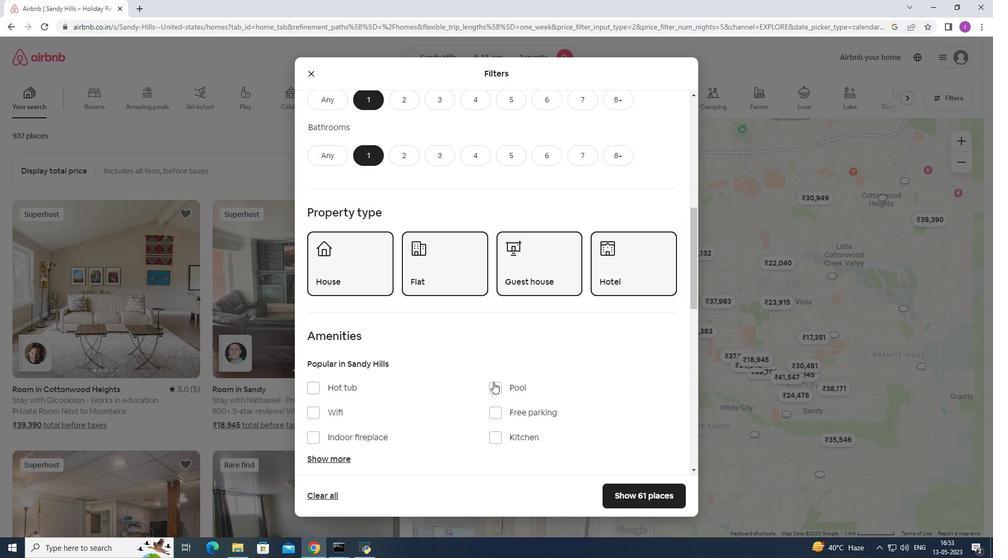 
Action: Mouse moved to (512, 391)
Screenshot: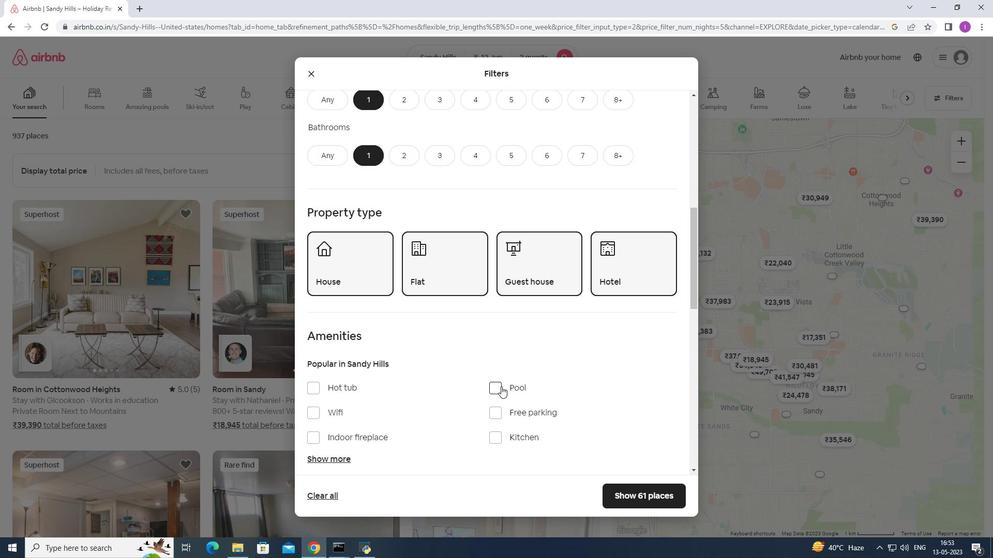 
Action: Mouse scrolled (512, 391) with delta (0, 0)
Screenshot: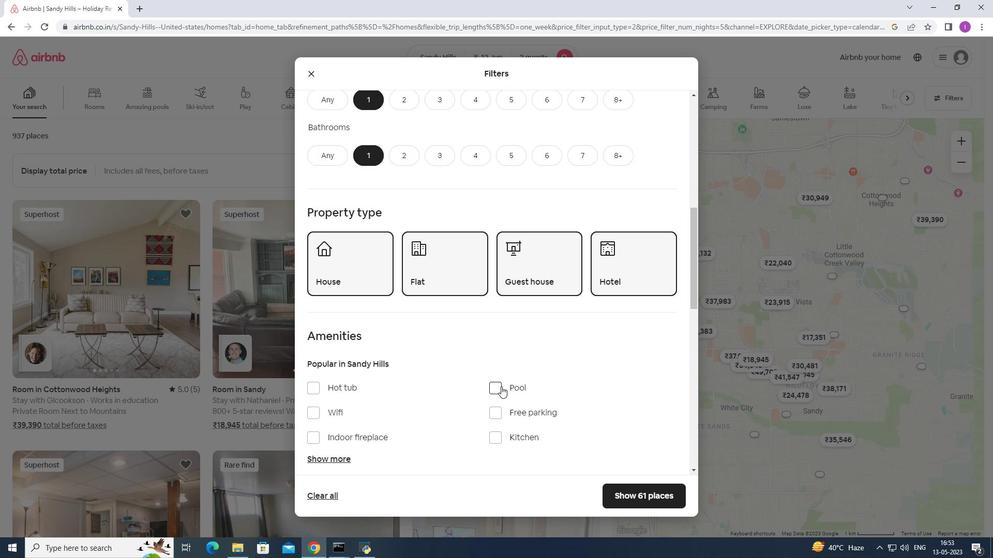 
Action: Mouse moved to (524, 362)
Screenshot: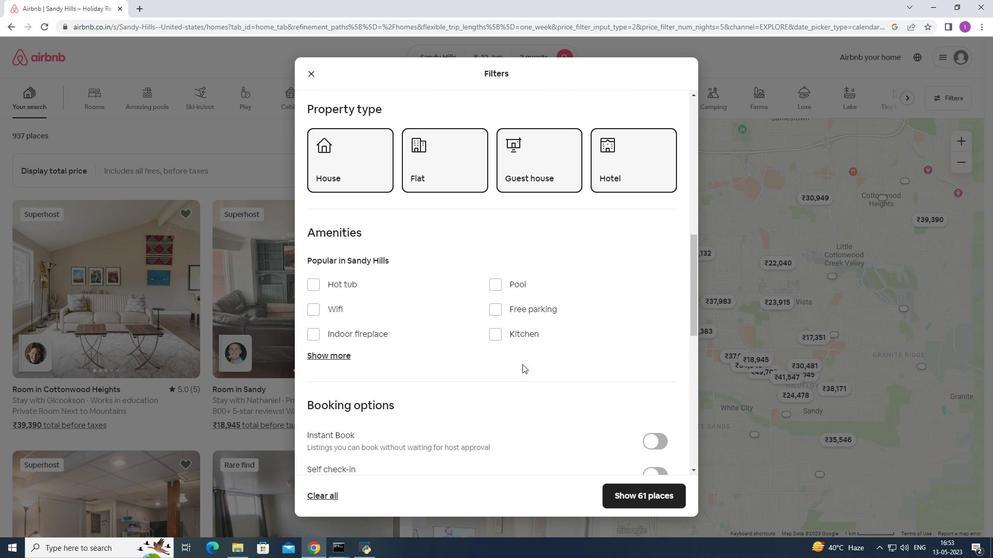 
Action: Mouse scrolled (524, 362) with delta (0, 0)
Screenshot: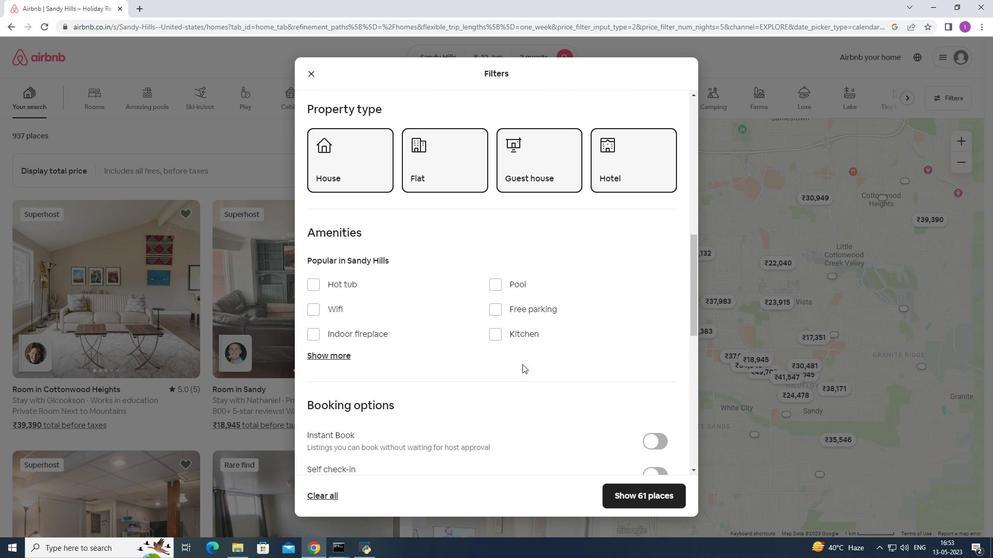 
Action: Mouse scrolled (524, 362) with delta (0, 0)
Screenshot: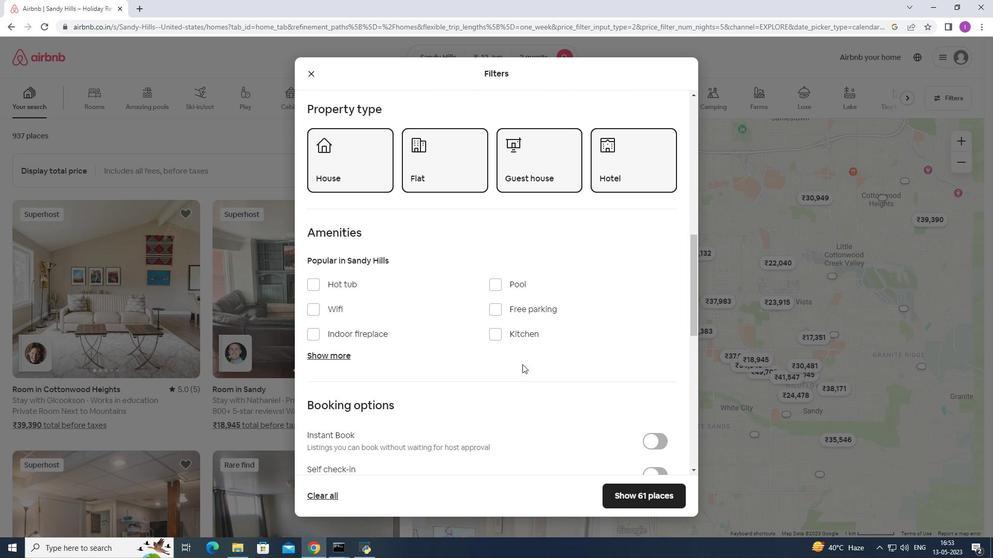 
Action: Mouse scrolled (524, 362) with delta (0, 0)
Screenshot: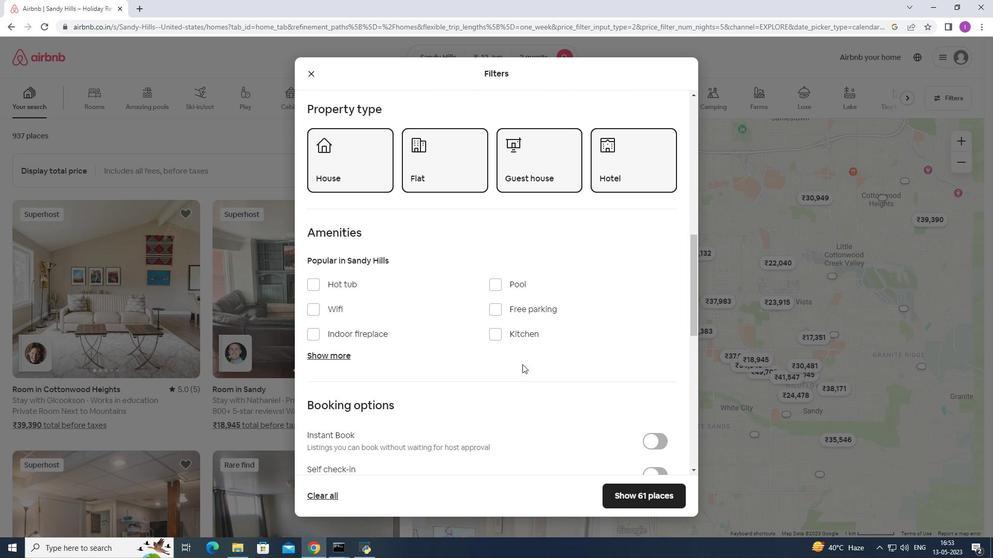 
Action: Mouse moved to (663, 322)
Screenshot: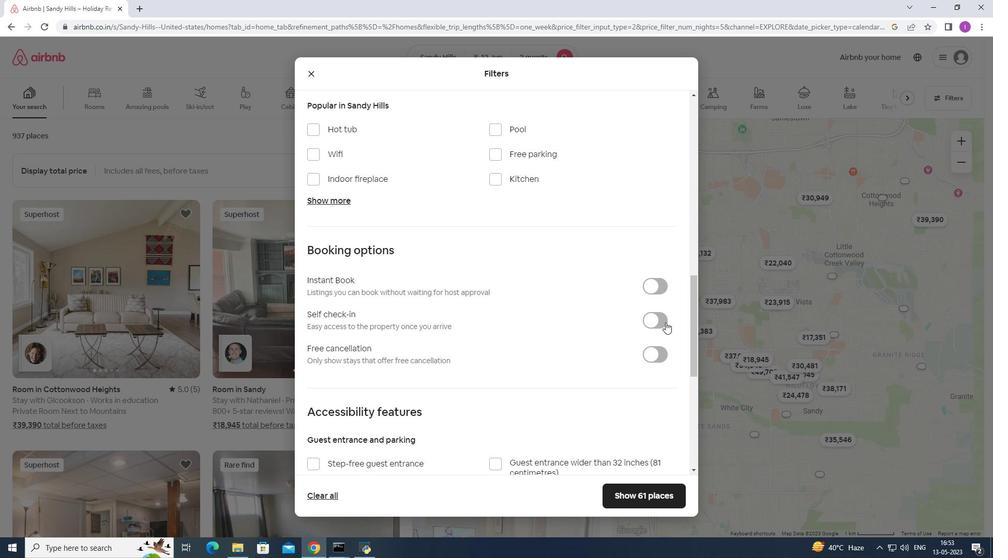 
Action: Mouse pressed left at (663, 322)
Screenshot: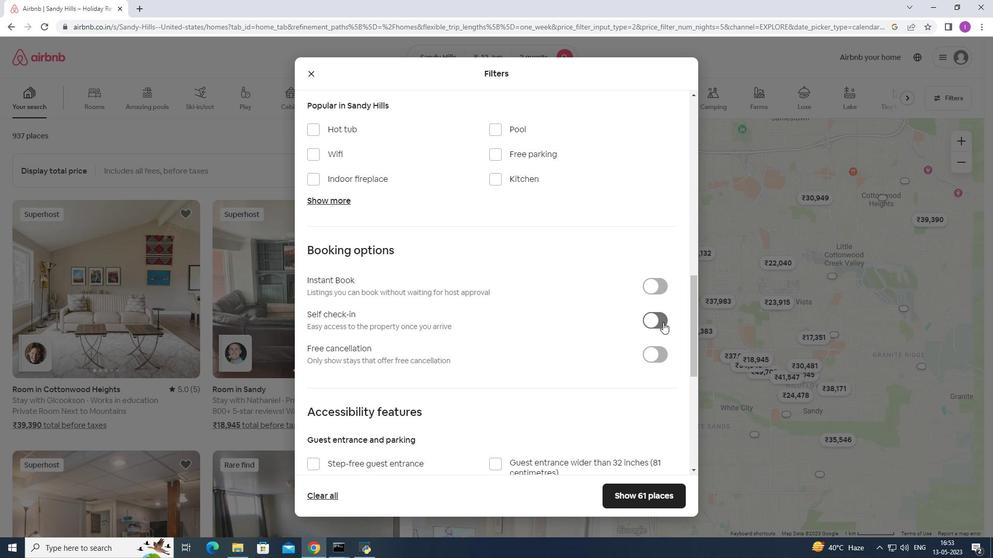 
Action: Mouse moved to (526, 429)
Screenshot: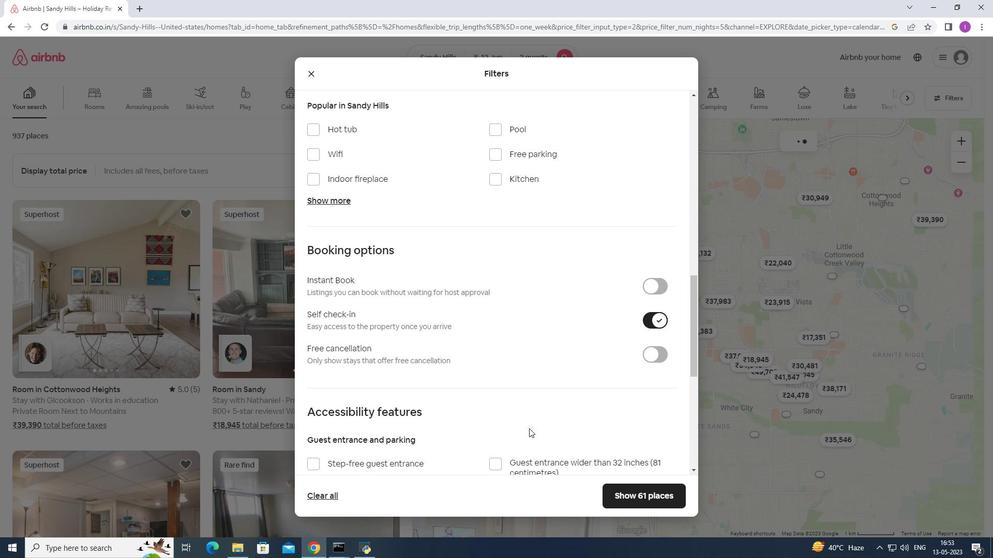 
Action: Mouse scrolled (526, 429) with delta (0, 0)
Screenshot: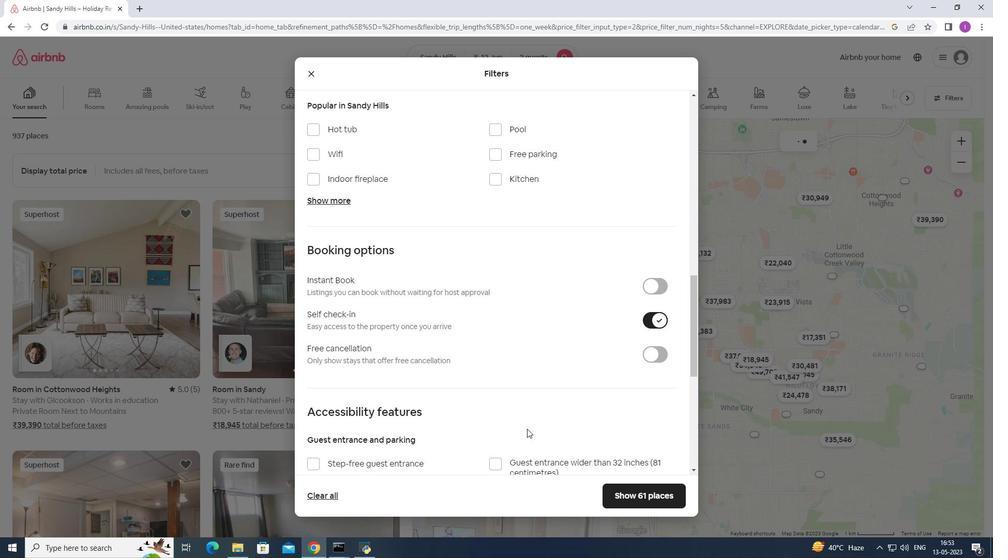 
Action: Mouse scrolled (526, 429) with delta (0, 0)
Screenshot: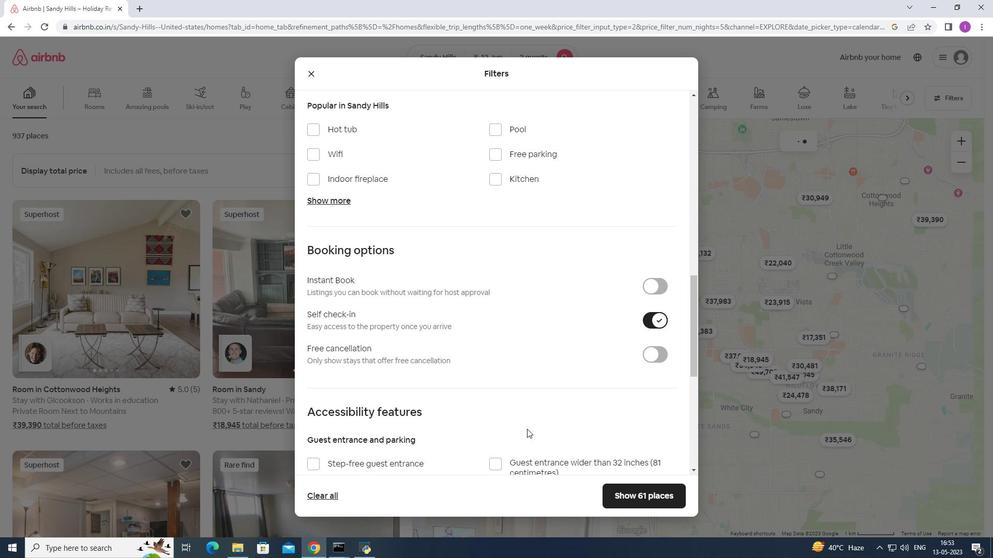 
Action: Mouse scrolled (526, 430) with delta (0, 0)
Screenshot: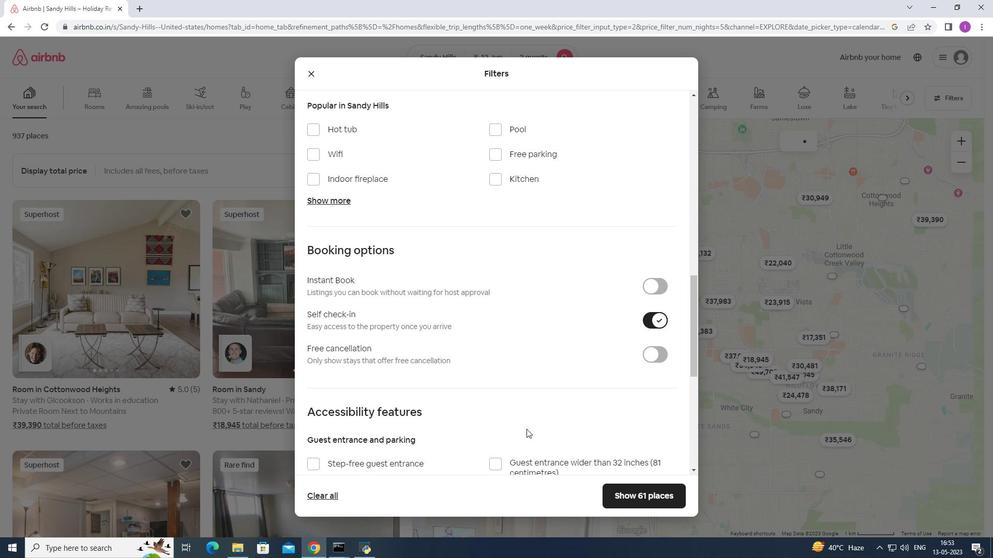 
Action: Mouse scrolled (526, 429) with delta (0, 0)
Screenshot: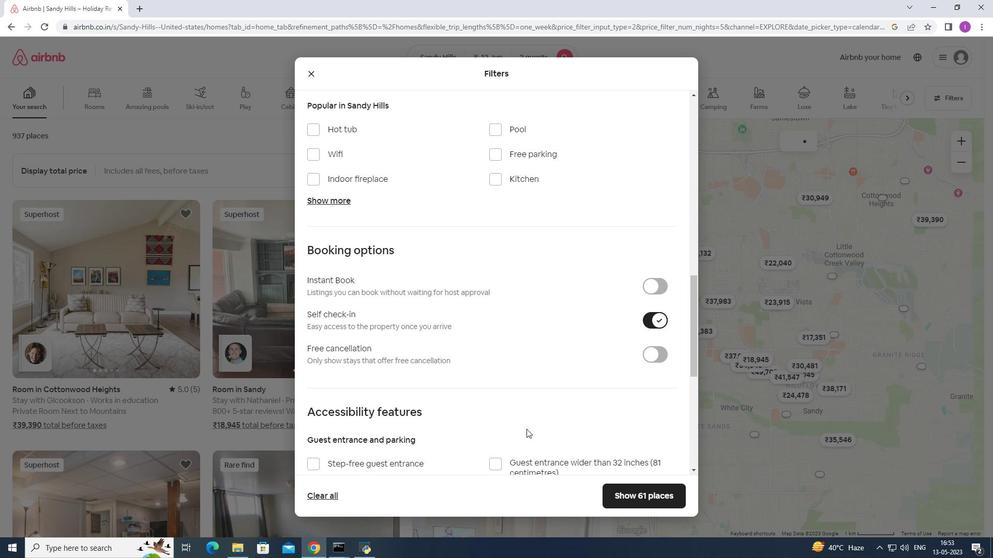 
Action: Mouse moved to (526, 430)
Screenshot: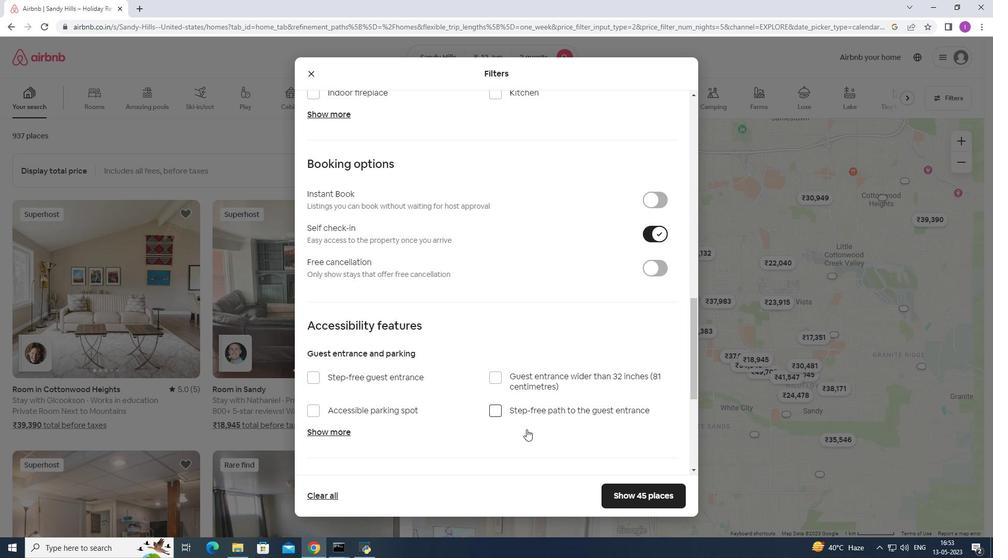 
Action: Mouse scrolled (526, 429) with delta (0, 0)
Screenshot: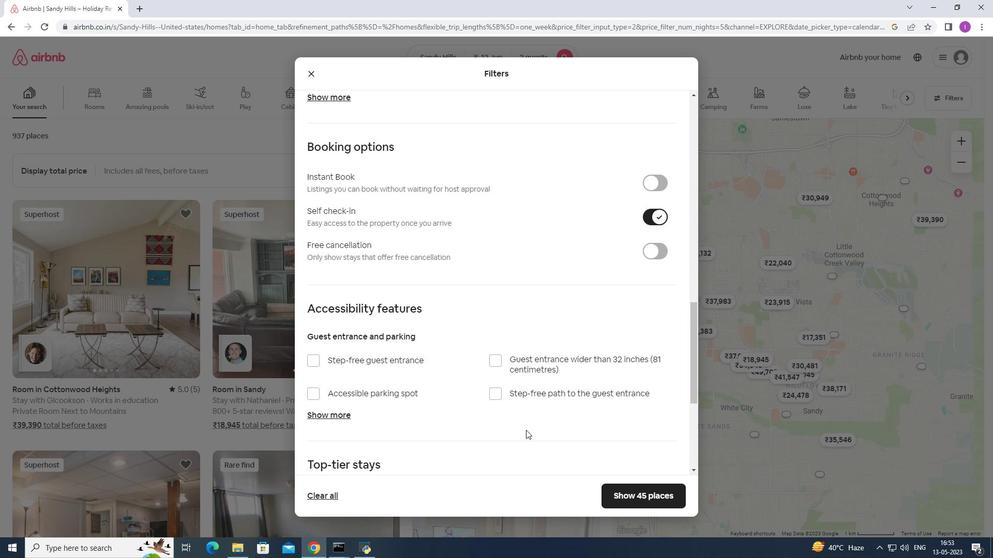 
Action: Mouse scrolled (526, 429) with delta (0, 0)
Screenshot: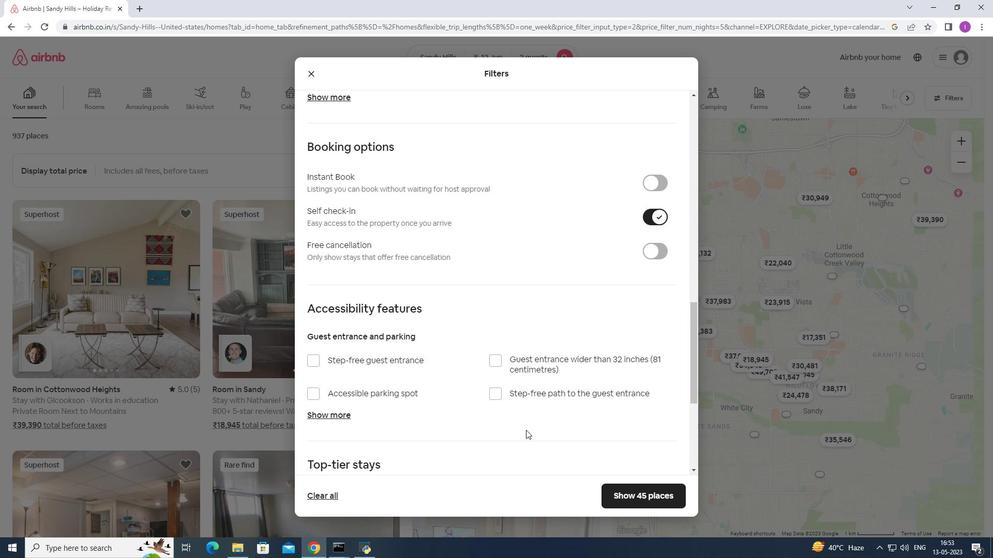 
Action: Mouse scrolled (526, 430) with delta (0, 0)
Screenshot: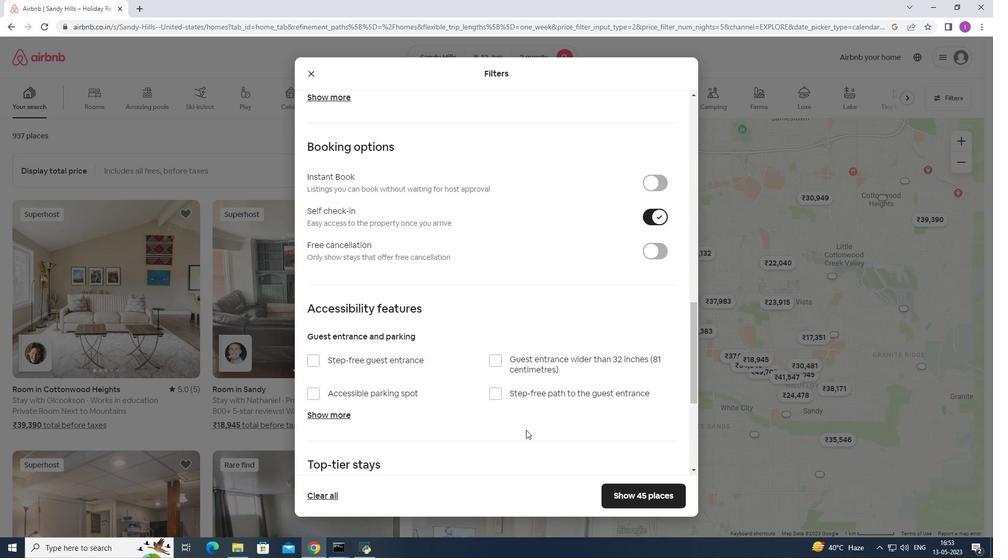 
Action: Mouse scrolled (526, 429) with delta (0, 0)
Screenshot: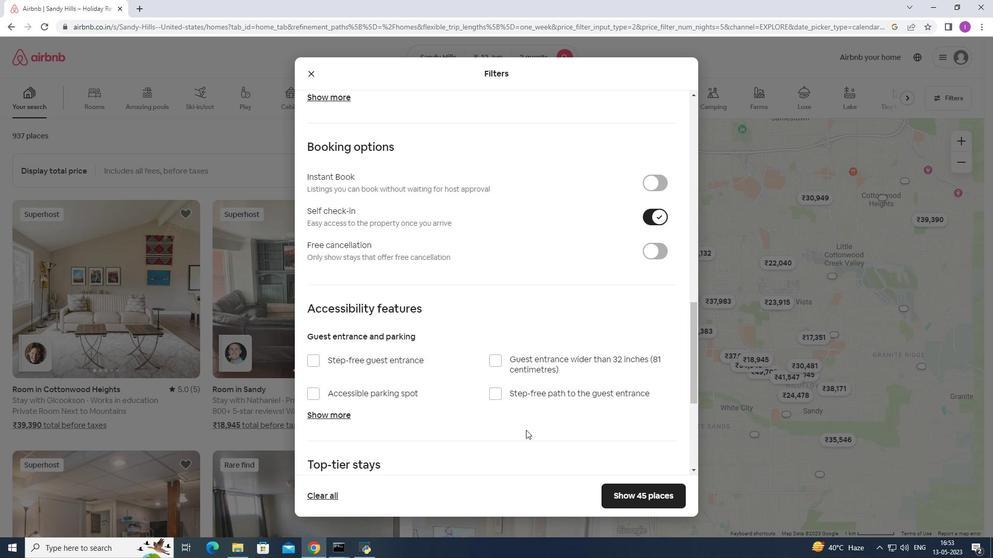 
Action: Mouse scrolled (526, 429) with delta (0, 0)
Screenshot: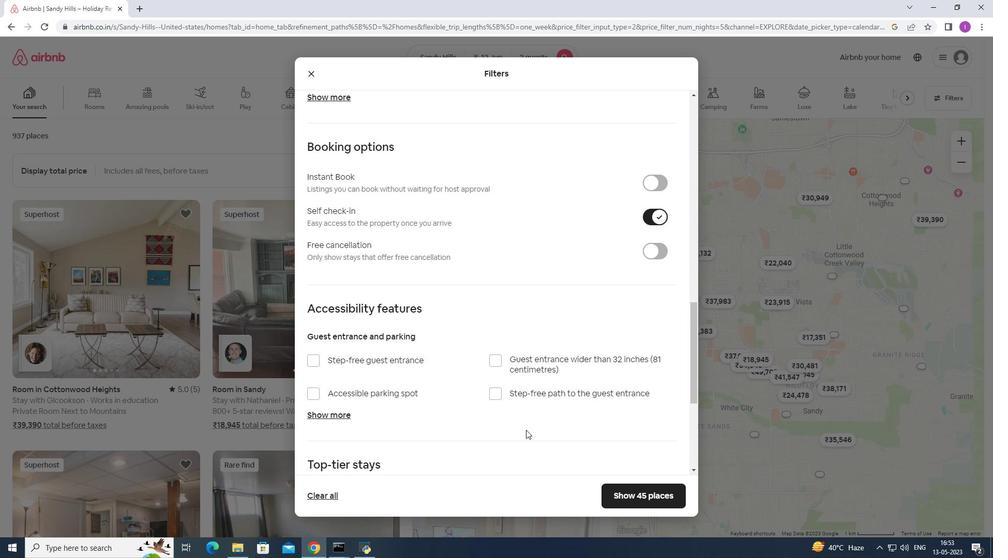 
Action: Mouse scrolled (526, 429) with delta (0, 0)
Screenshot: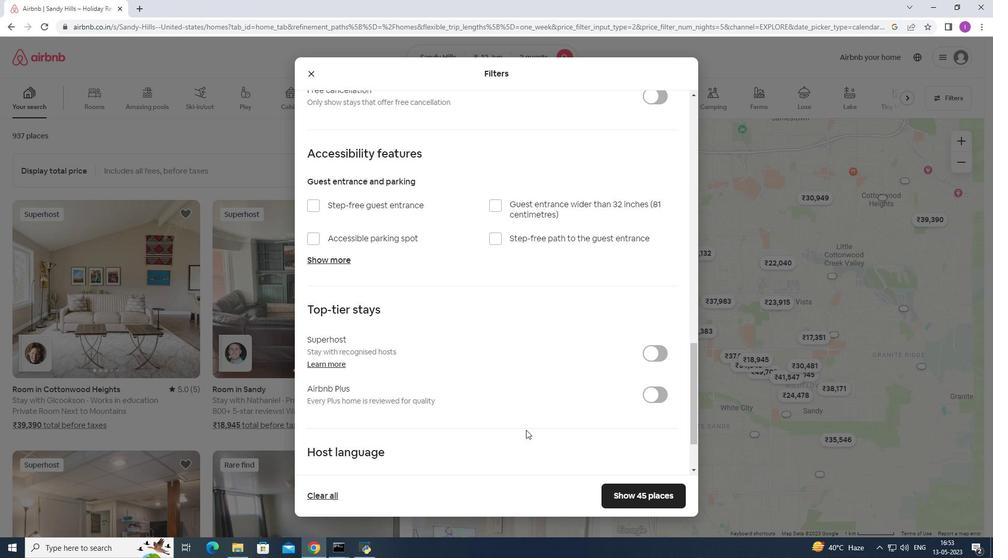 
Action: Mouse scrolled (526, 429) with delta (0, 0)
Screenshot: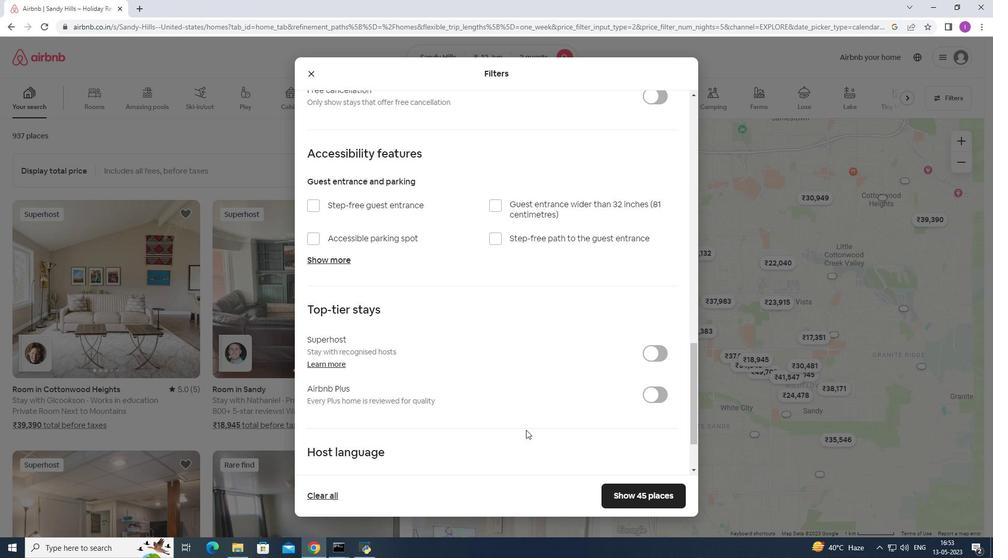 
Action: Mouse scrolled (526, 429) with delta (0, 0)
Screenshot: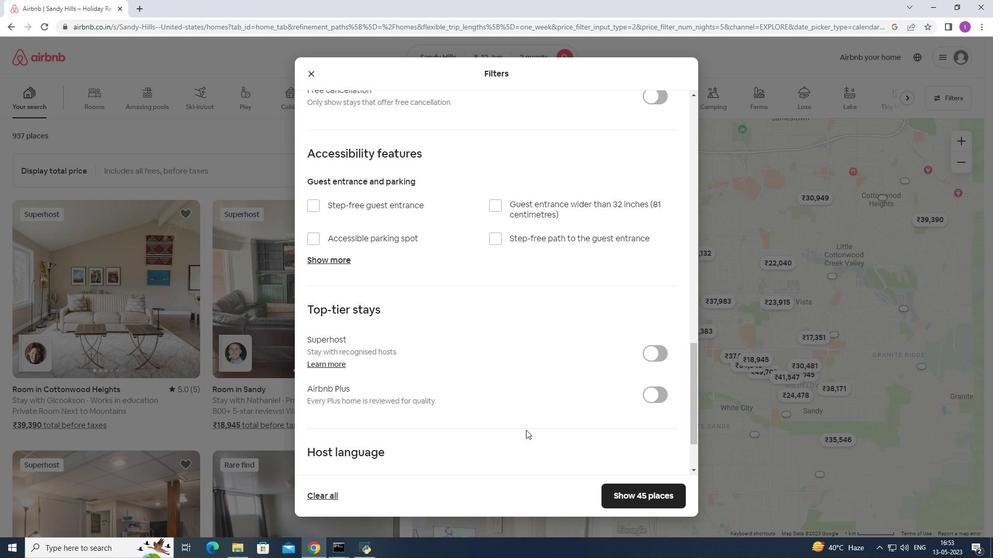 
Action: Mouse scrolled (526, 429) with delta (0, 0)
Screenshot: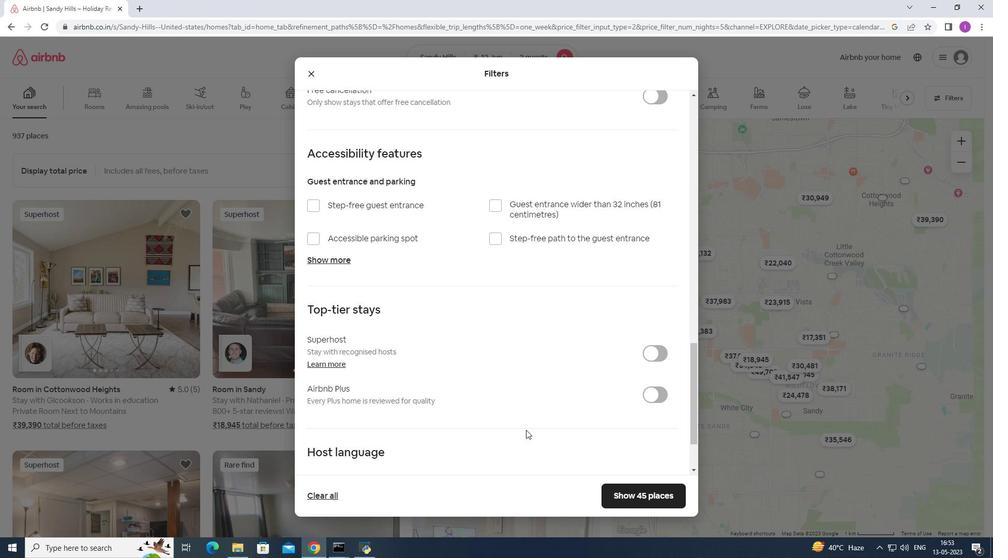 
Action: Mouse moved to (526, 421)
Screenshot: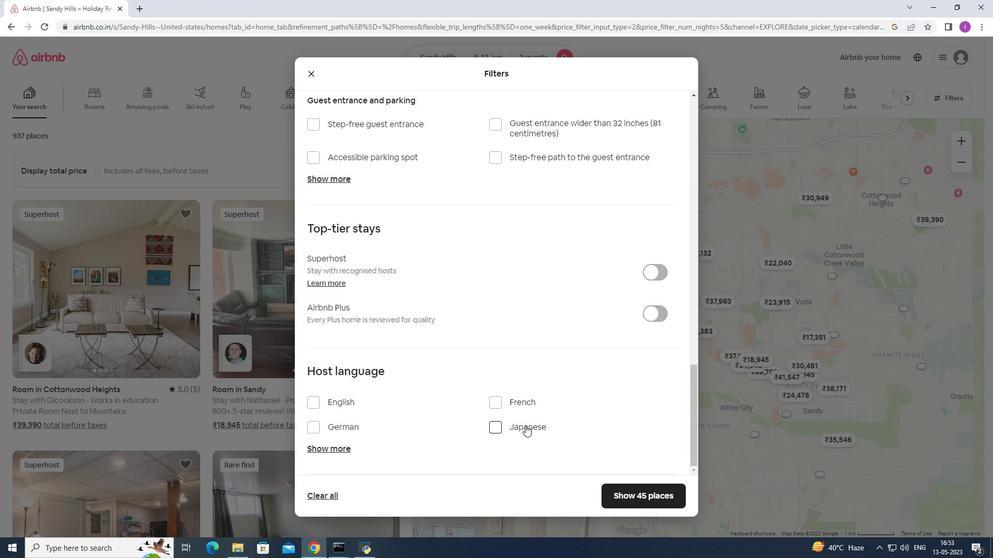 
Action: Mouse scrolled (526, 420) with delta (0, 0)
Screenshot: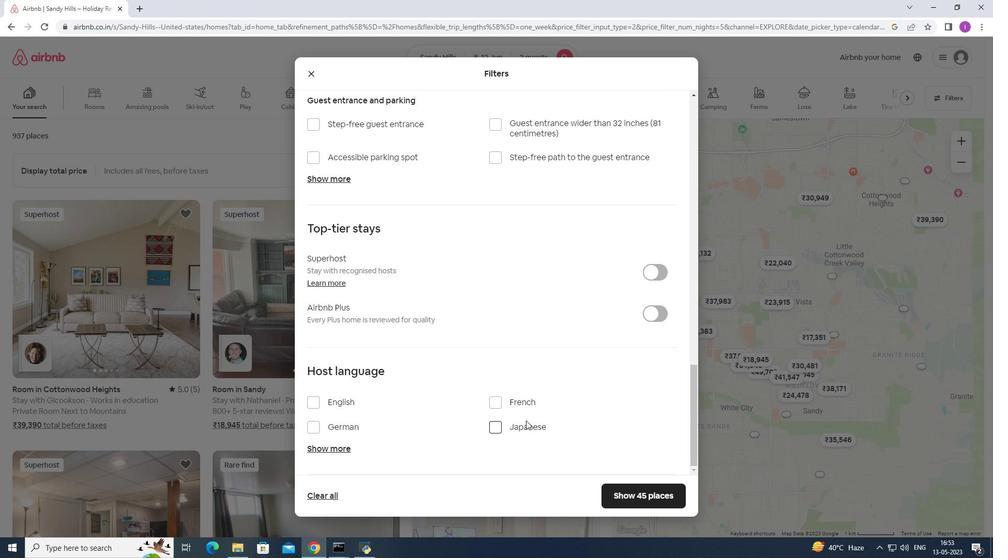 
Action: Mouse scrolled (526, 420) with delta (0, 0)
Screenshot: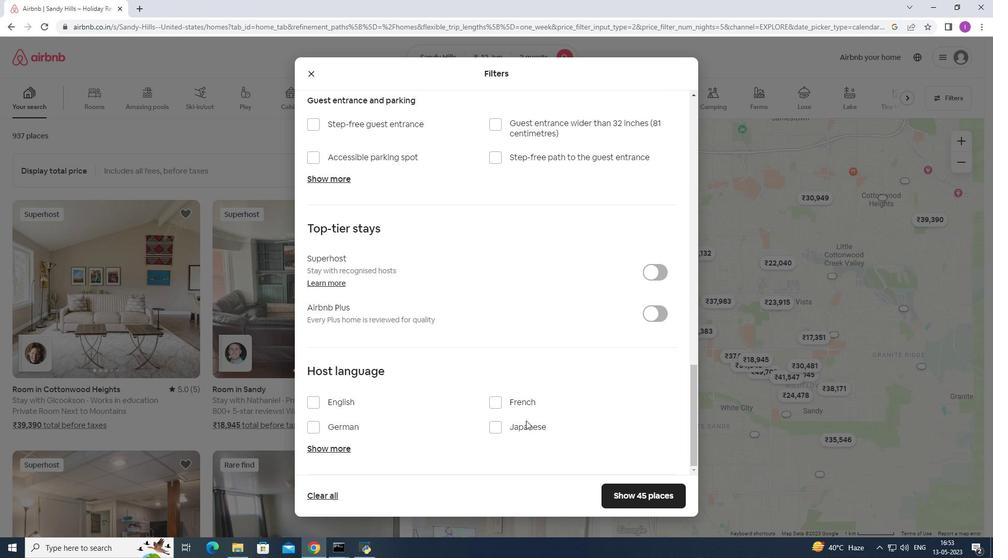 
Action: Mouse scrolled (526, 420) with delta (0, 0)
Screenshot: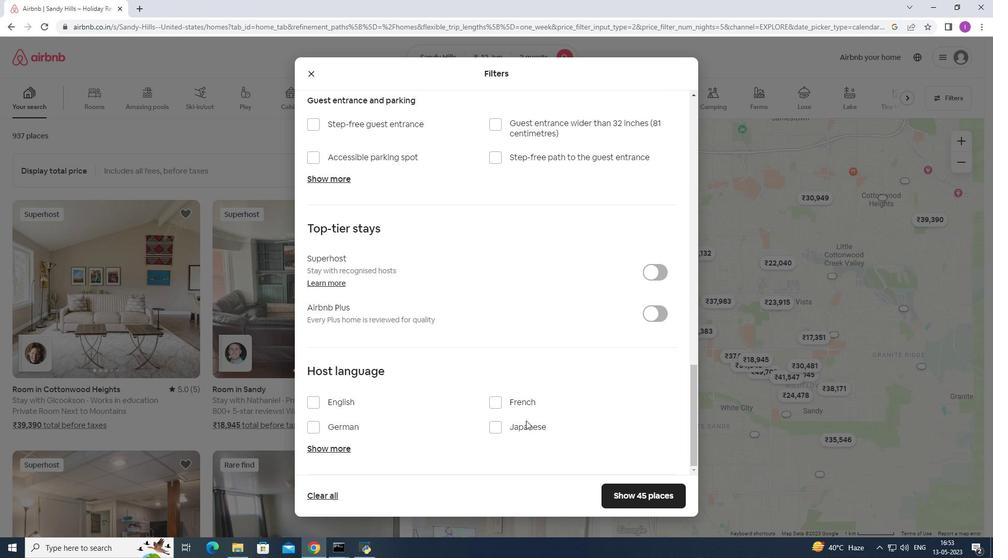 
Action: Mouse scrolled (526, 420) with delta (0, 0)
Screenshot: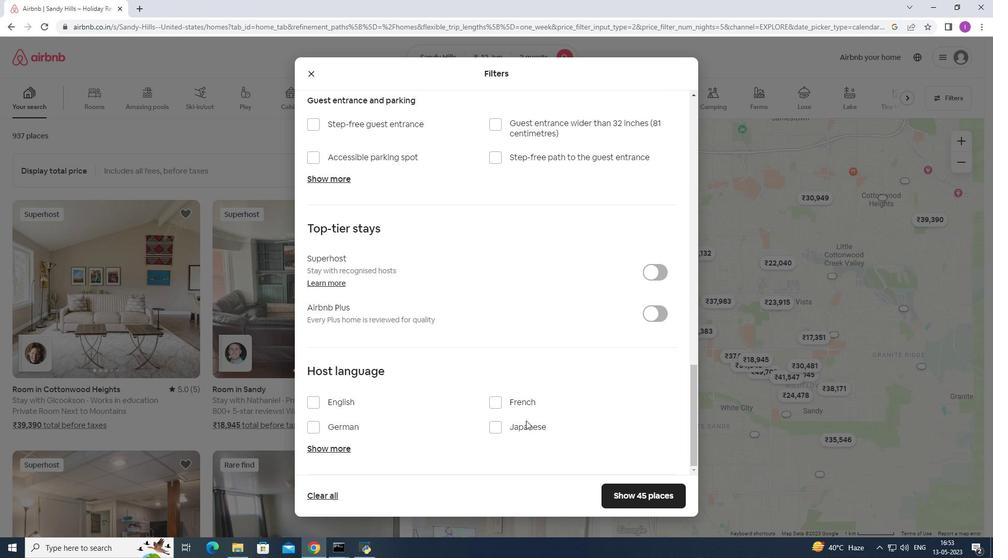 
Action: Mouse scrolled (526, 420) with delta (0, 0)
Screenshot: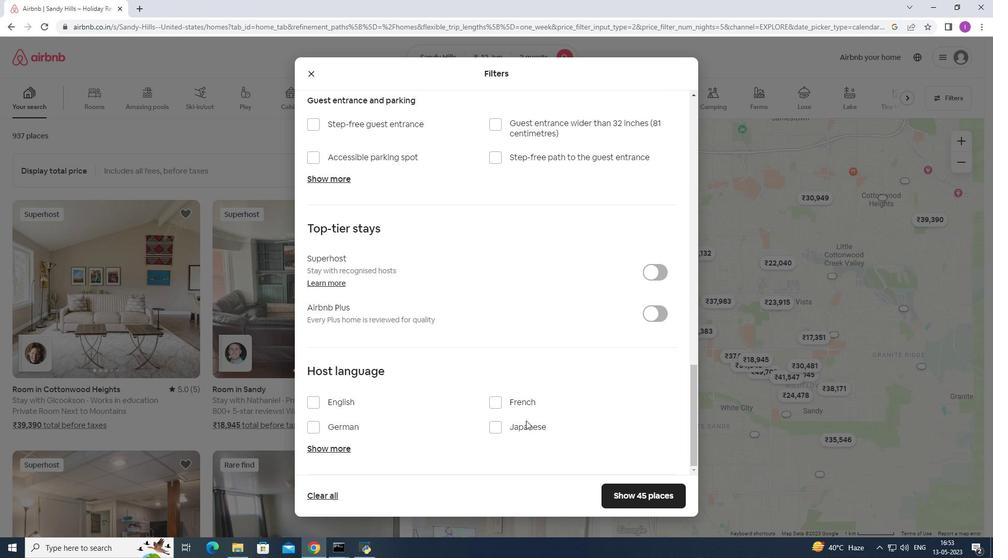 
Action: Mouse moved to (315, 401)
Screenshot: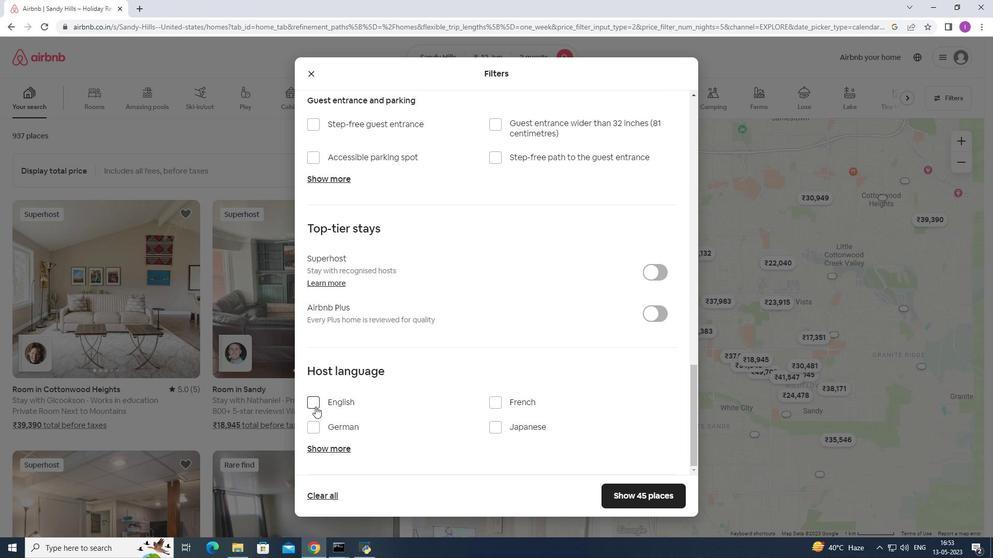 
Action: Mouse pressed left at (315, 401)
Screenshot: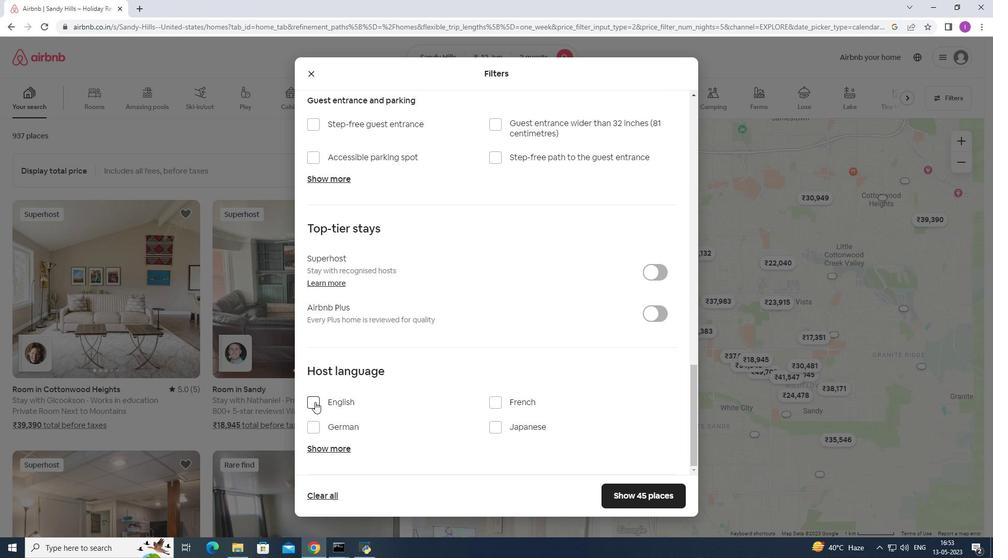 
Action: Mouse moved to (623, 491)
Screenshot: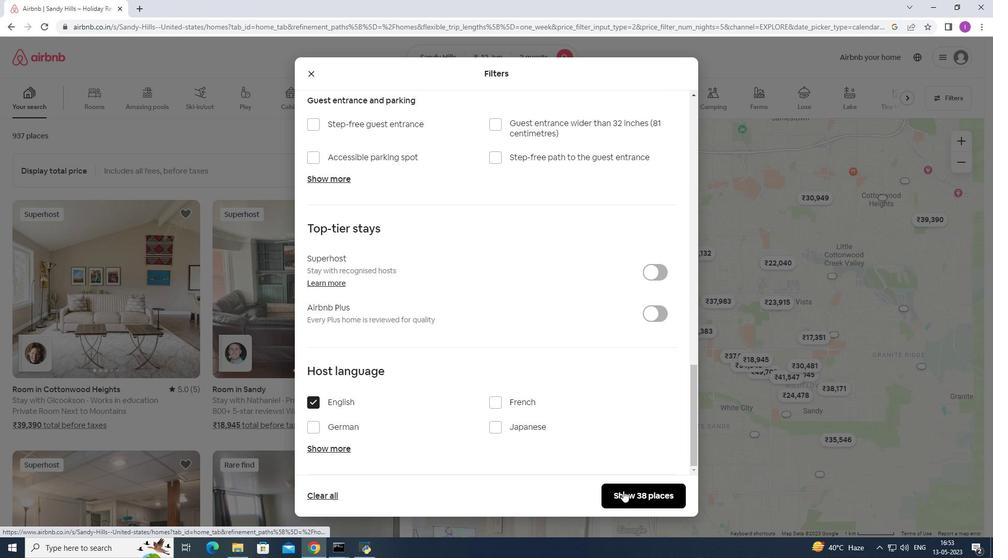 
Action: Mouse pressed left at (623, 491)
Screenshot: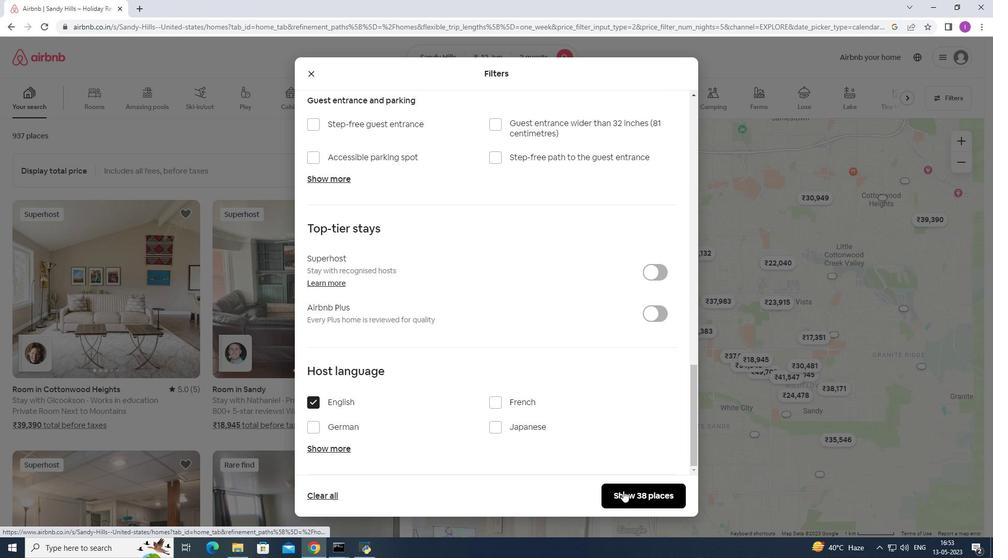
Action: Mouse moved to (458, 476)
Screenshot: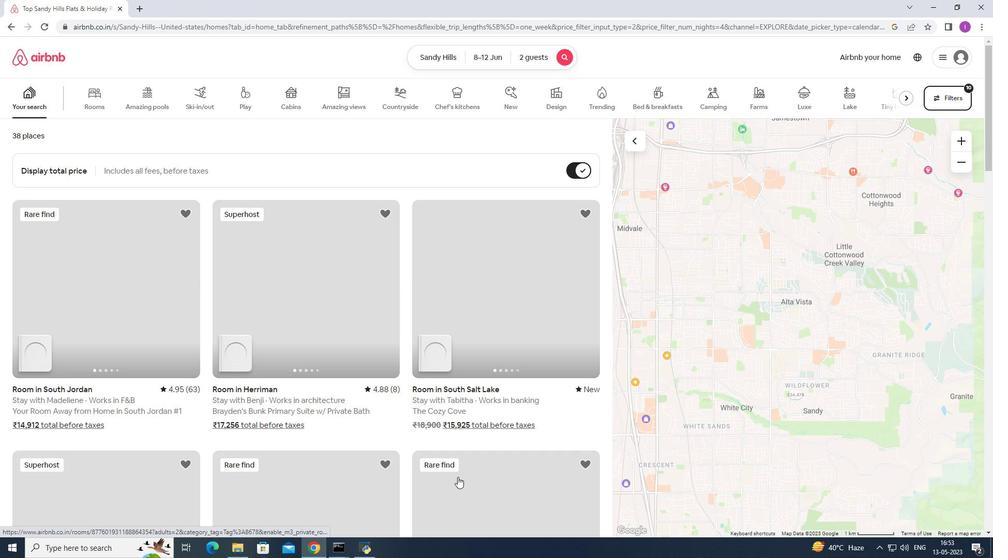 
